 Task: Search one way flight ticket for 3 adults, 3 children in business from Hartford: Bradley International Airport to Gillette: Gillette Campbell County Airport on 5-1-2023. Choice of flights is JetBlue. Number of bags: 4 checked bags. Outbound departure time preference is 14:15.
Action: Mouse moved to (405, 517)
Screenshot: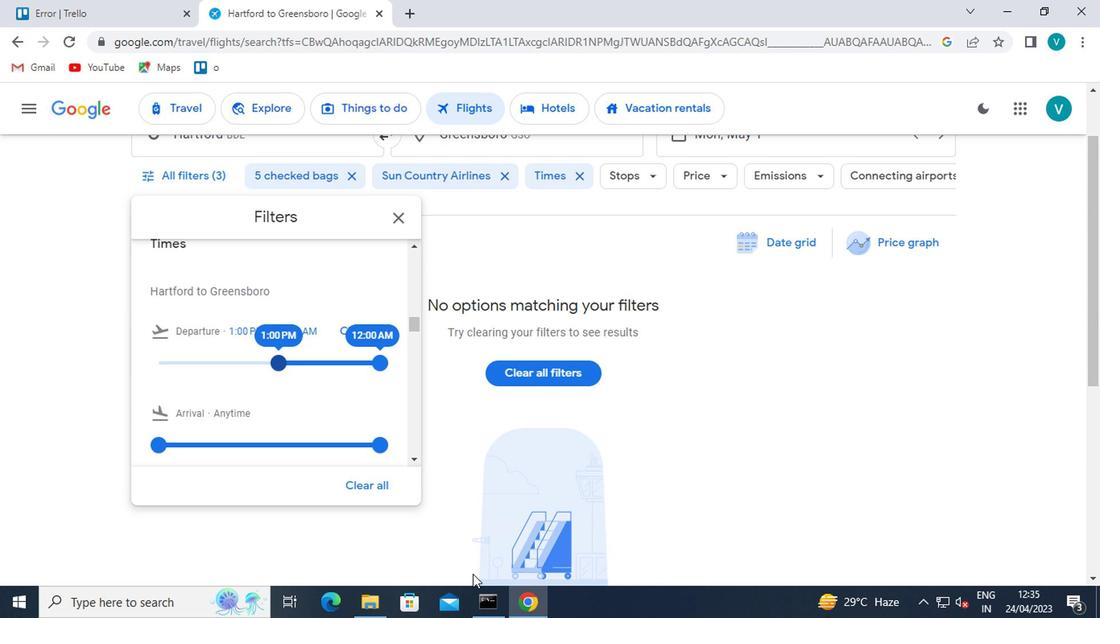 
Action: Mouse scrolled (405, 518) with delta (0, 0)
Screenshot: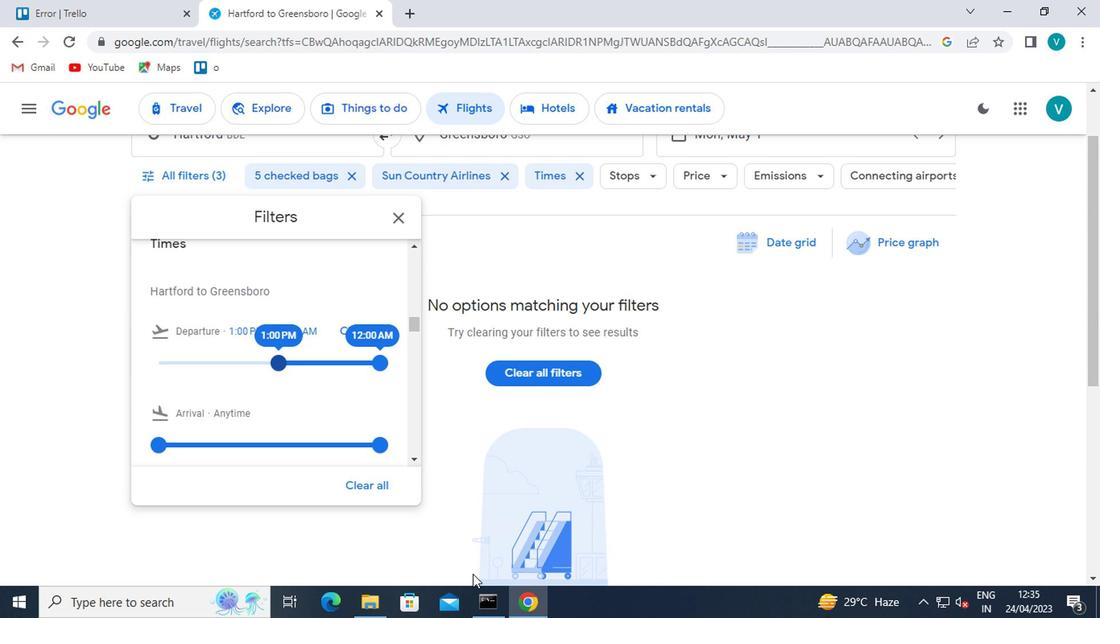
Action: Mouse moved to (405, 514)
Screenshot: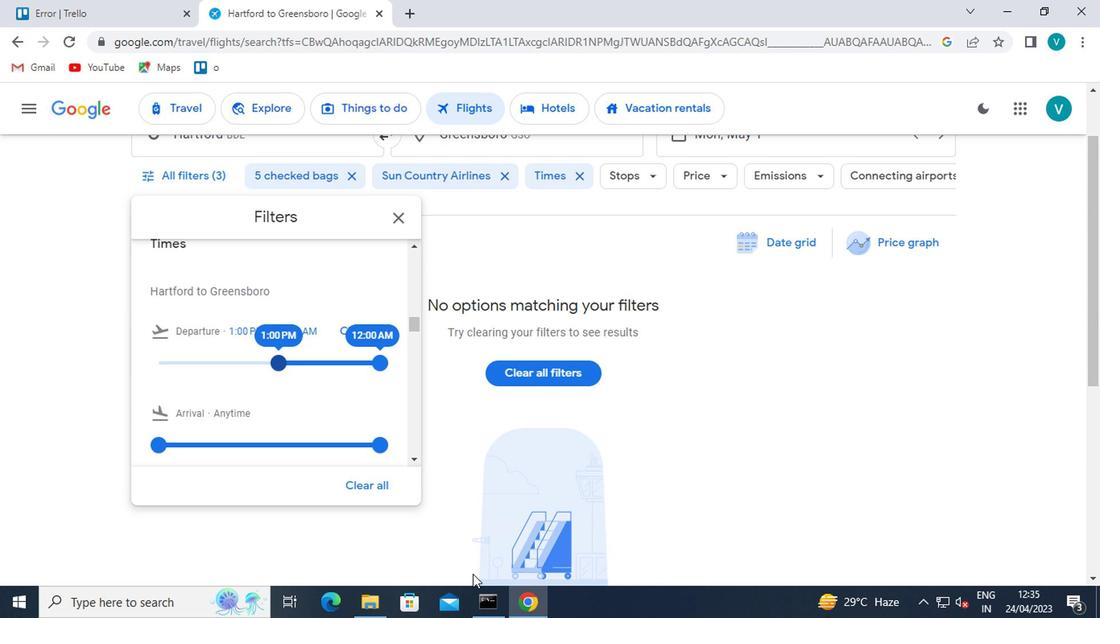 
Action: Mouse scrolled (405, 515) with delta (0, 1)
Screenshot: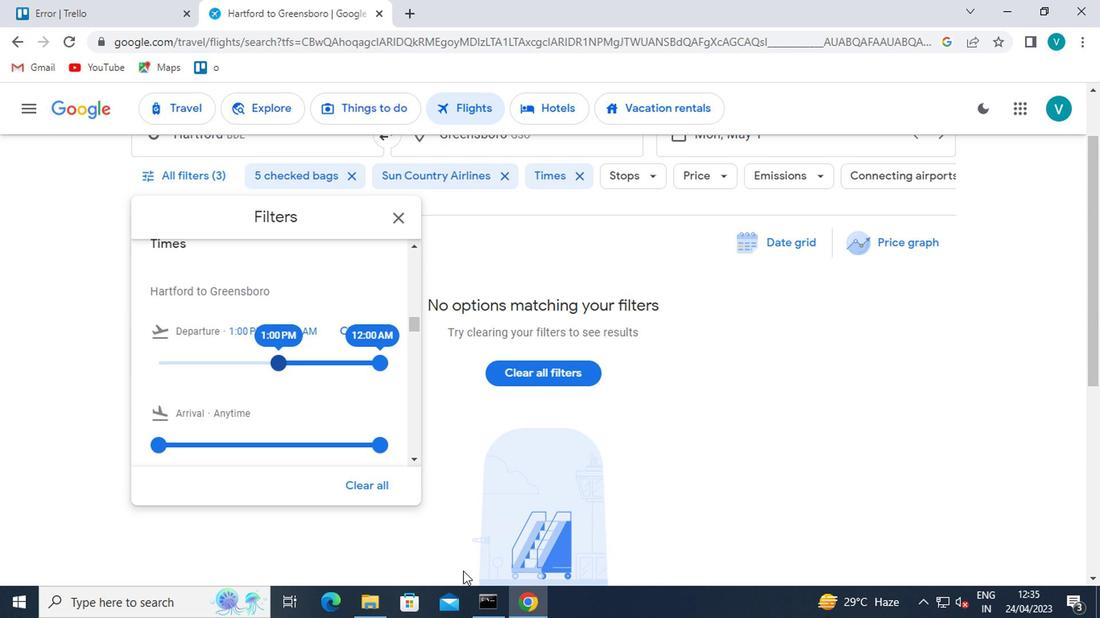 
Action: Mouse moved to (405, 513)
Screenshot: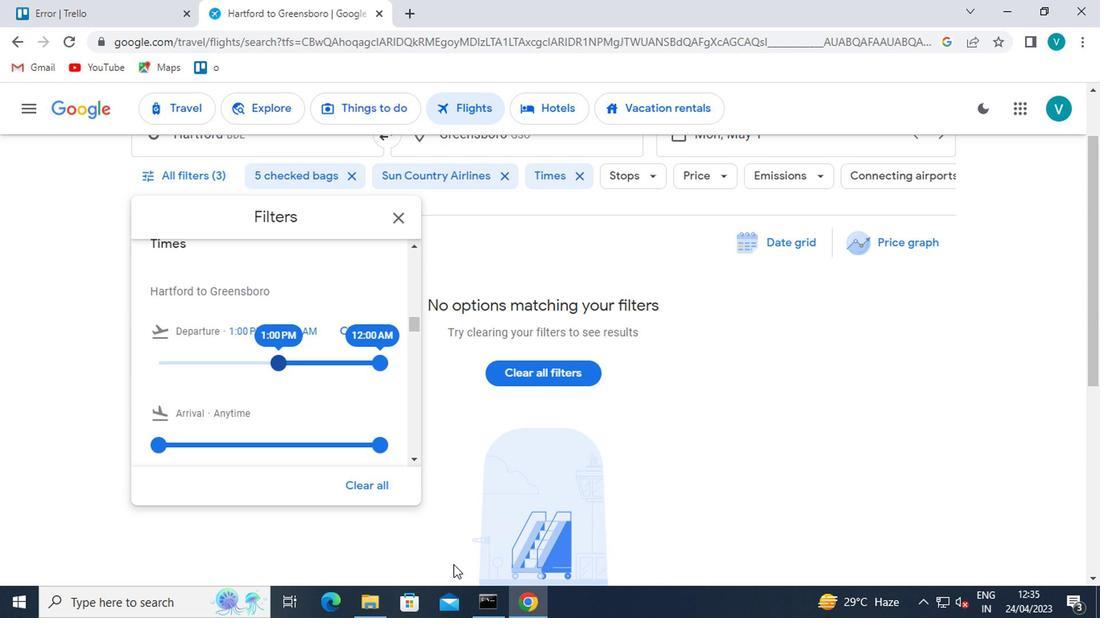 
Action: Mouse scrolled (405, 514) with delta (0, 0)
Screenshot: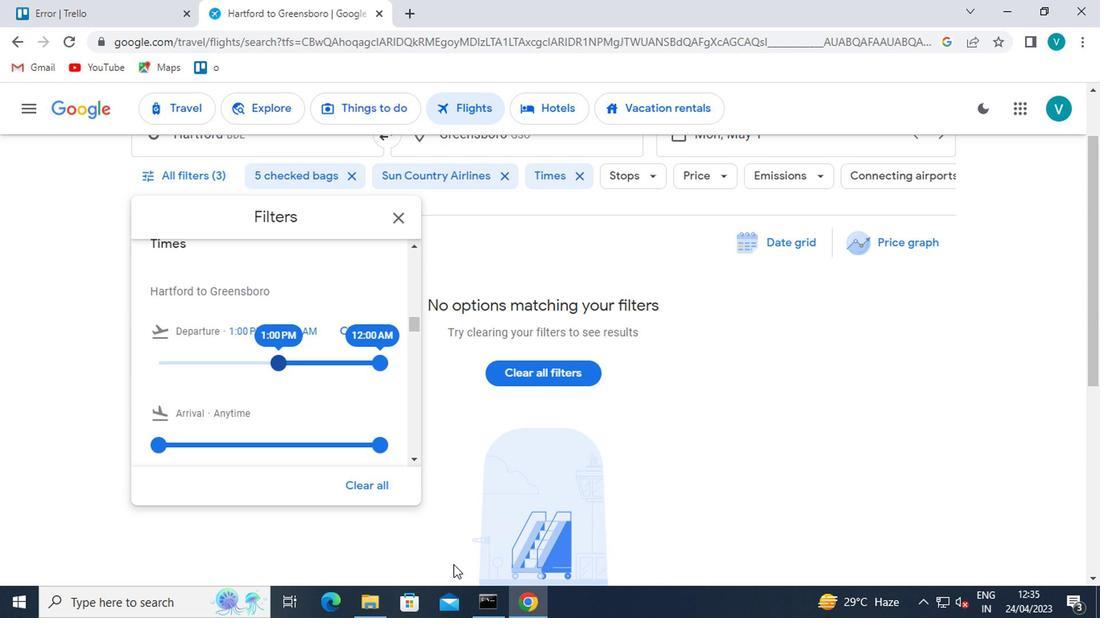 
Action: Mouse moved to (405, 506)
Screenshot: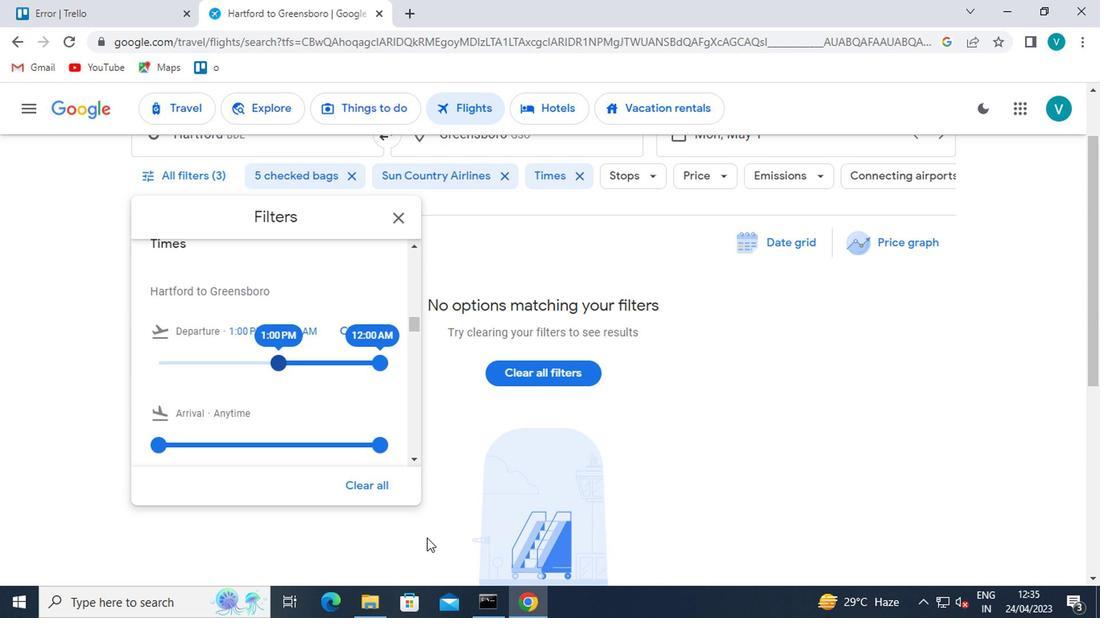 
Action: Mouse scrolled (405, 507) with delta (0, 1)
Screenshot: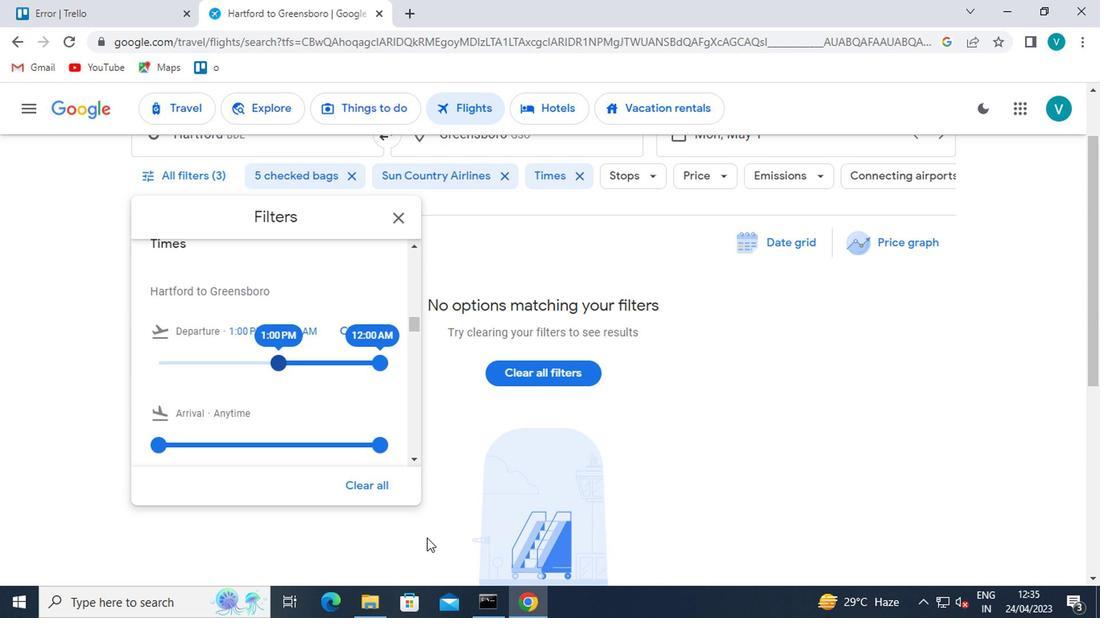
Action: Mouse moved to (407, 499)
Screenshot: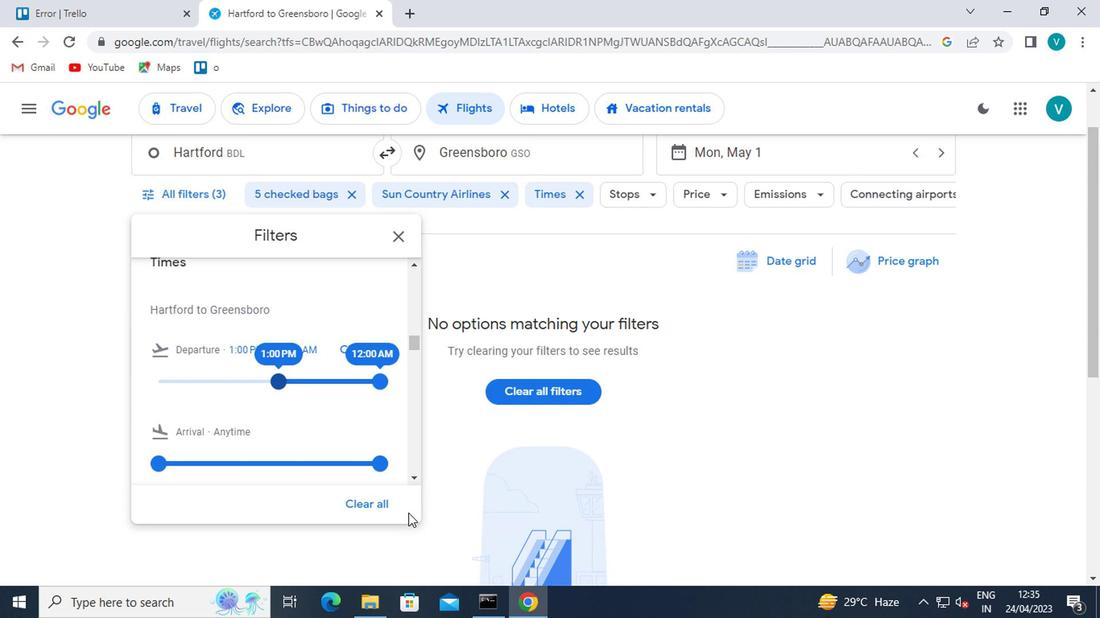 
Action: Mouse scrolled (407, 500) with delta (0, 0)
Screenshot: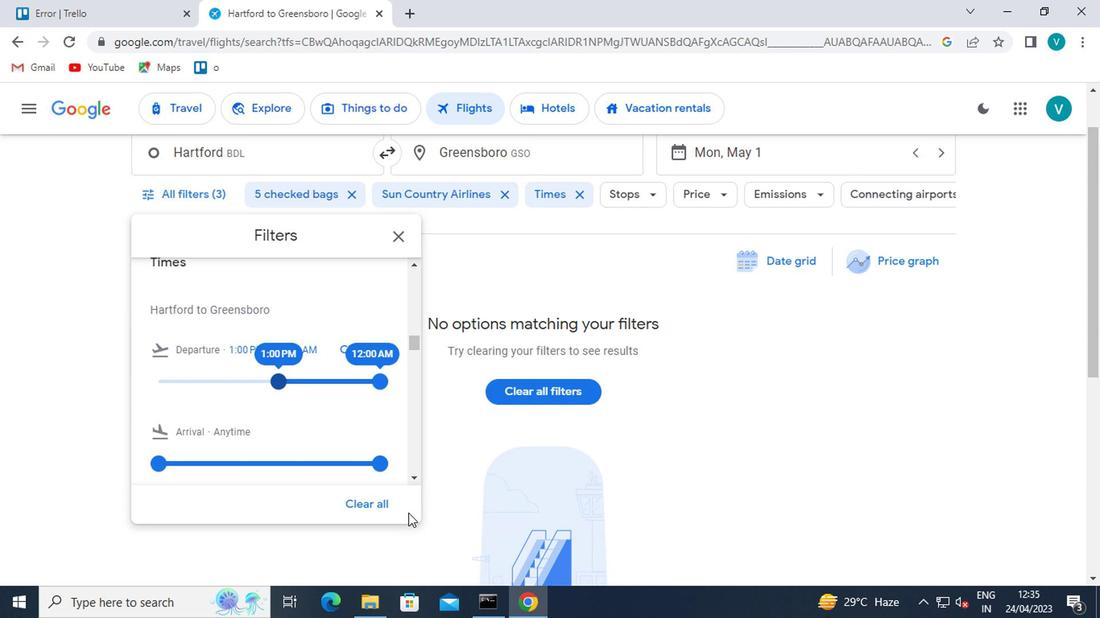 
Action: Mouse moved to (203, 177)
Screenshot: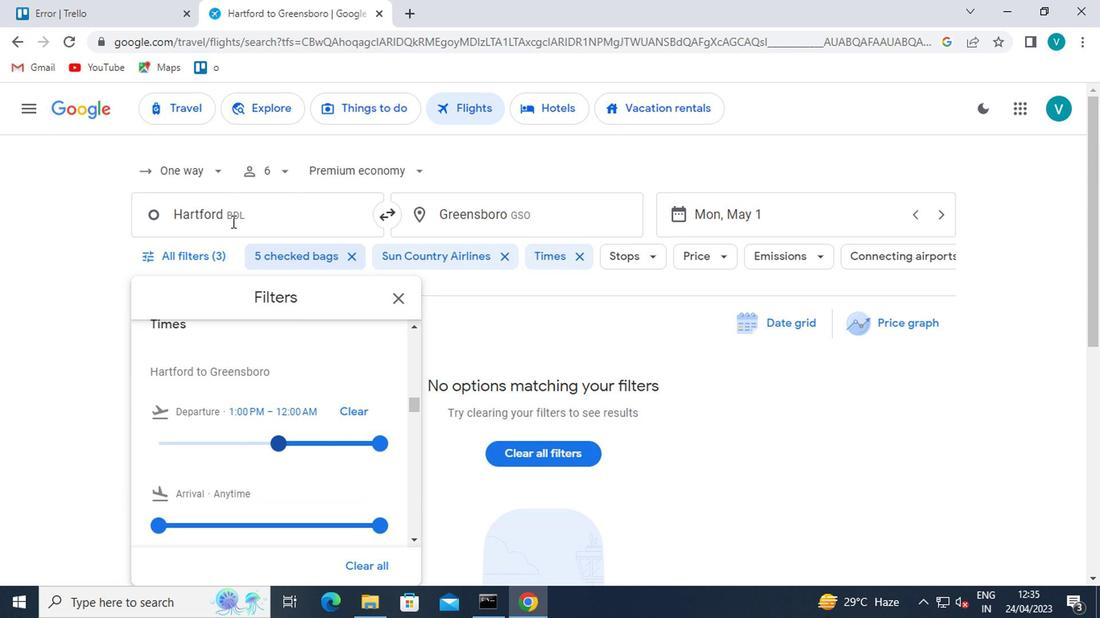 
Action: Mouse pressed left at (203, 177)
Screenshot: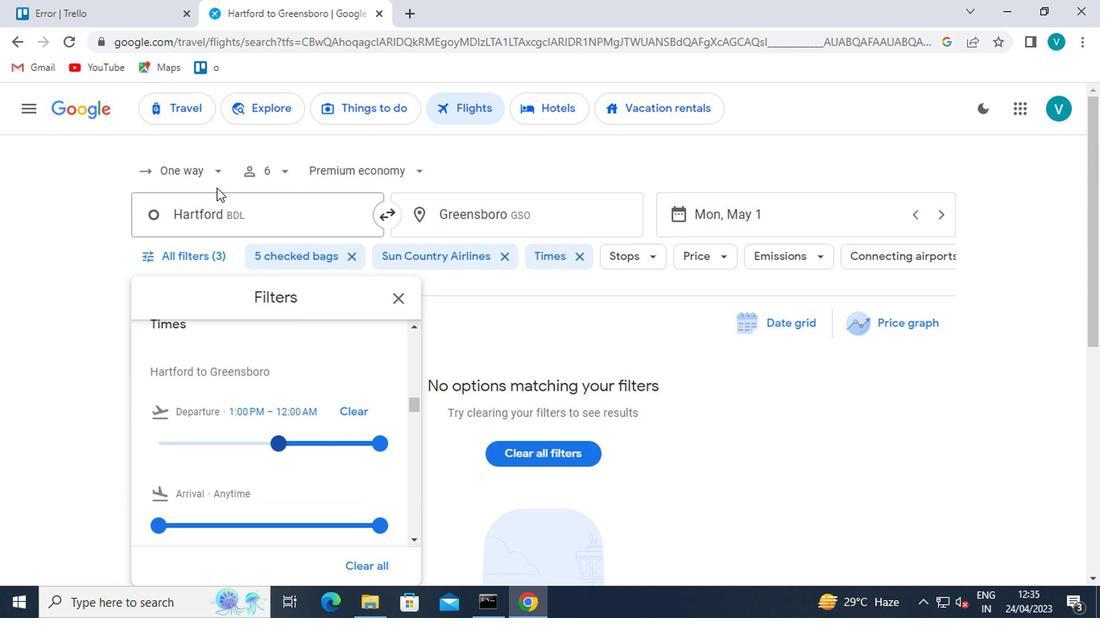 
Action: Mouse moved to (203, 247)
Screenshot: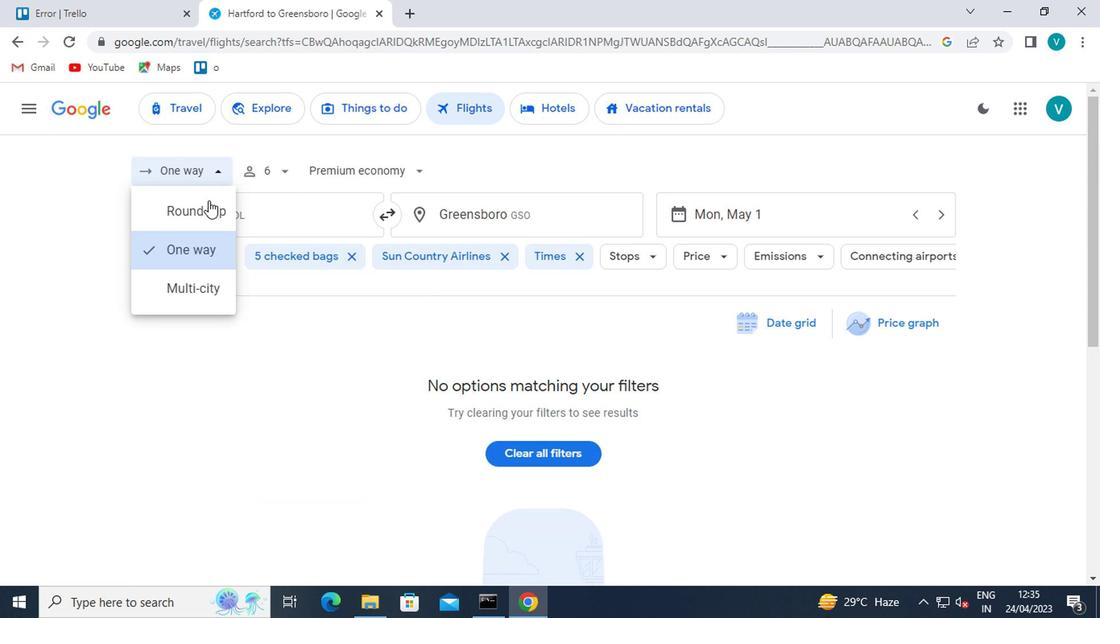 
Action: Mouse pressed left at (203, 247)
Screenshot: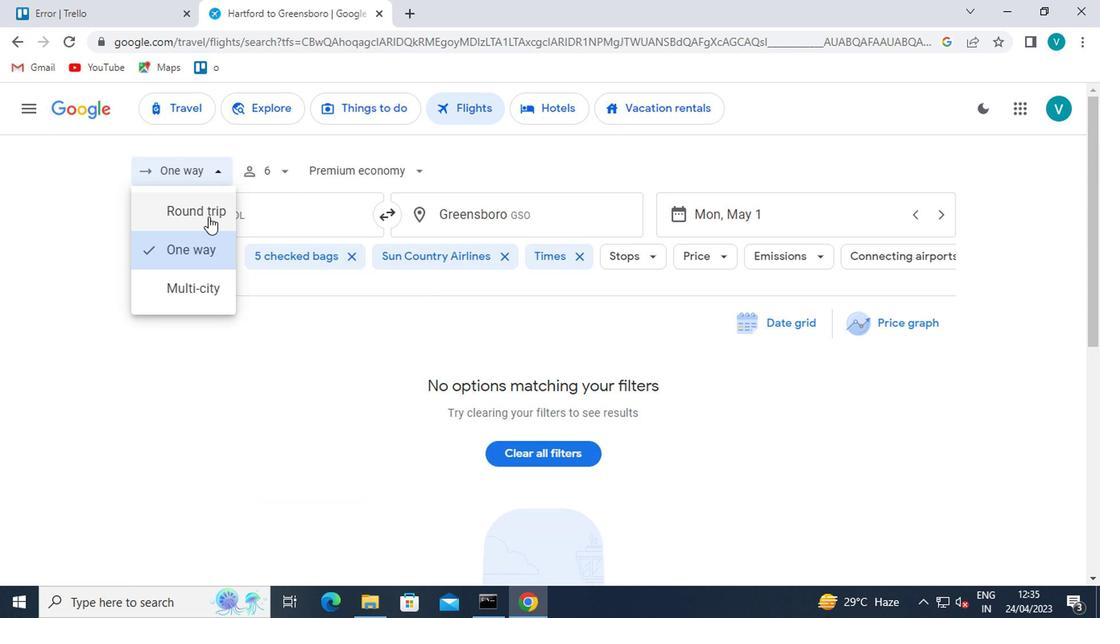 
Action: Mouse moved to (292, 182)
Screenshot: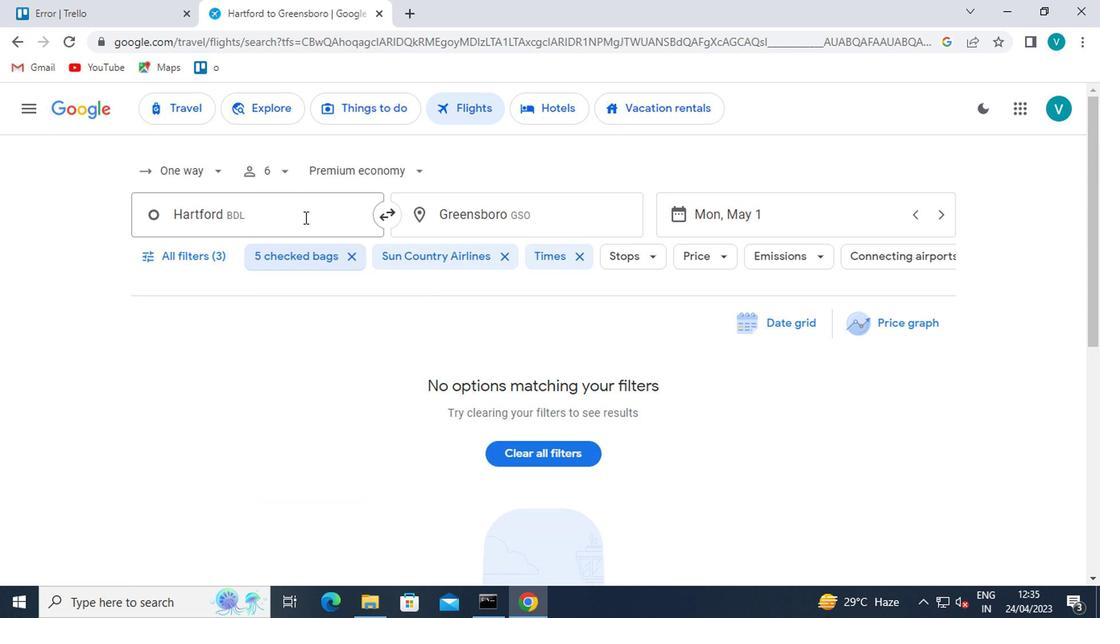 
Action: Mouse pressed left at (292, 182)
Screenshot: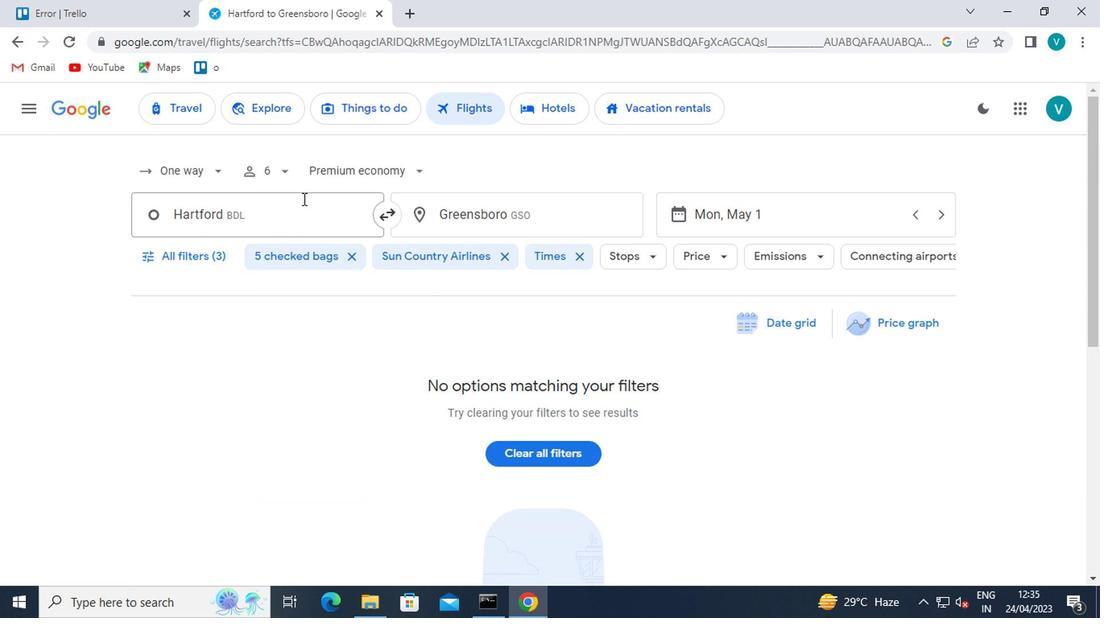 
Action: Mouse moved to (350, 211)
Screenshot: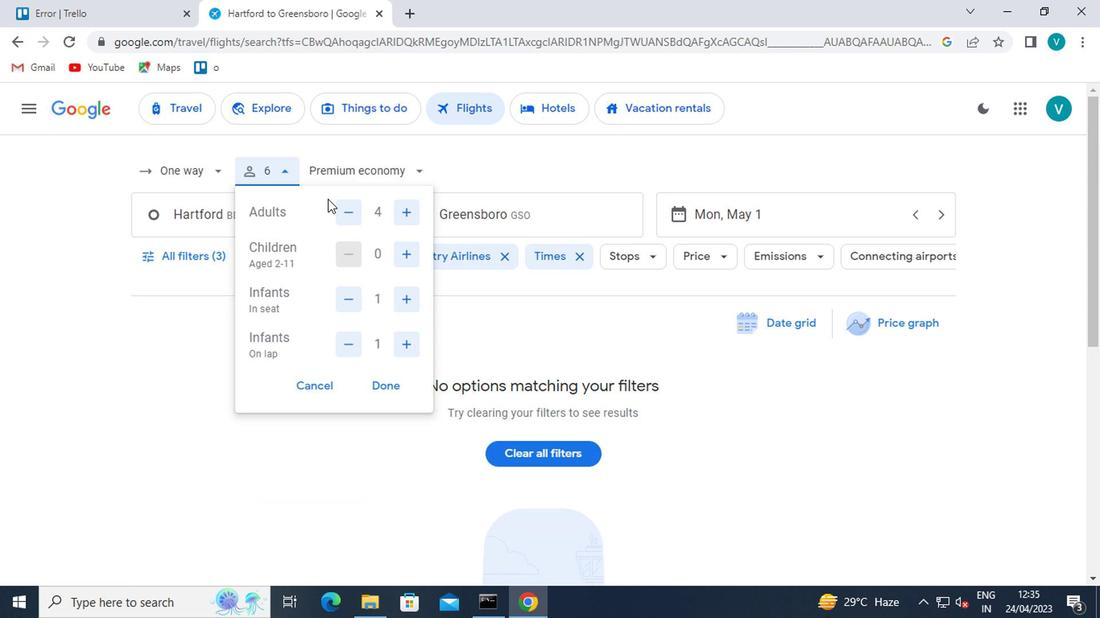 
Action: Mouse pressed left at (350, 211)
Screenshot: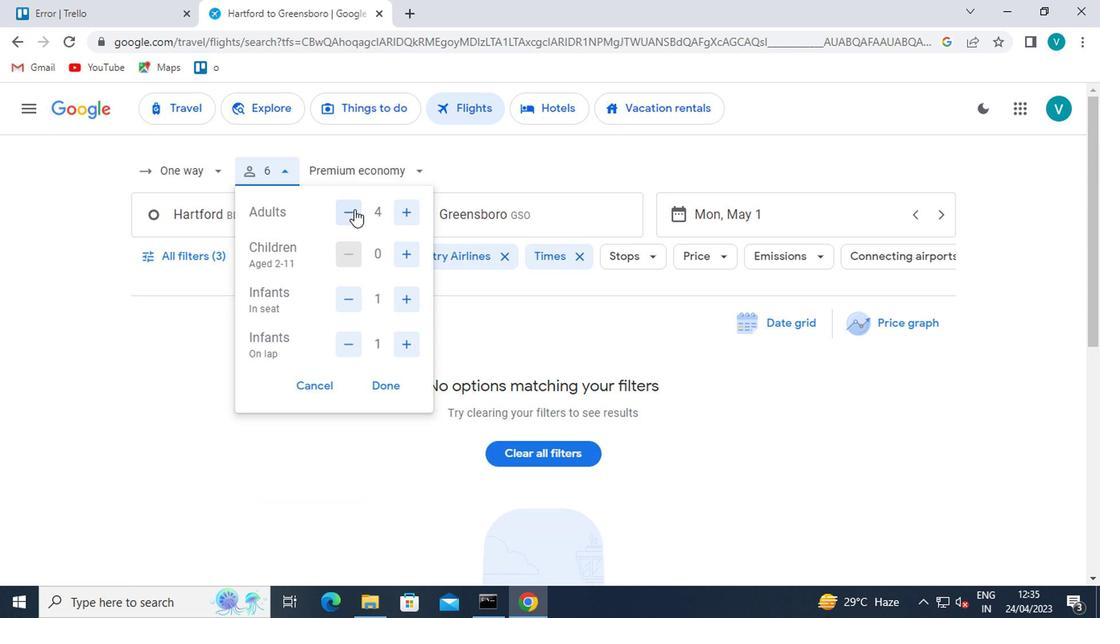 
Action: Mouse moved to (397, 259)
Screenshot: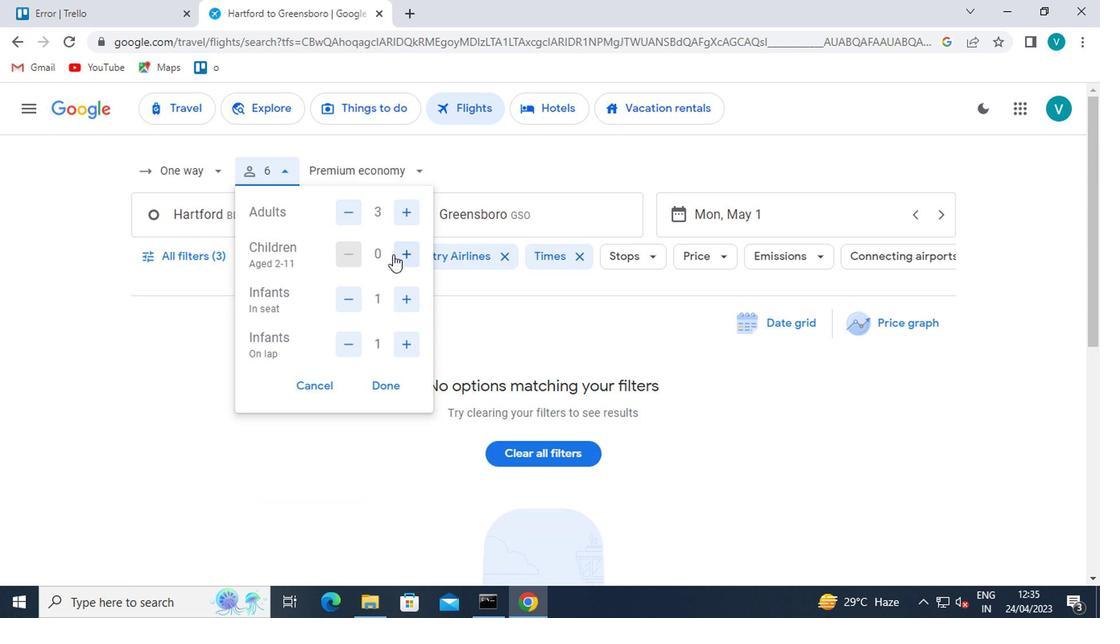 
Action: Mouse pressed left at (397, 259)
Screenshot: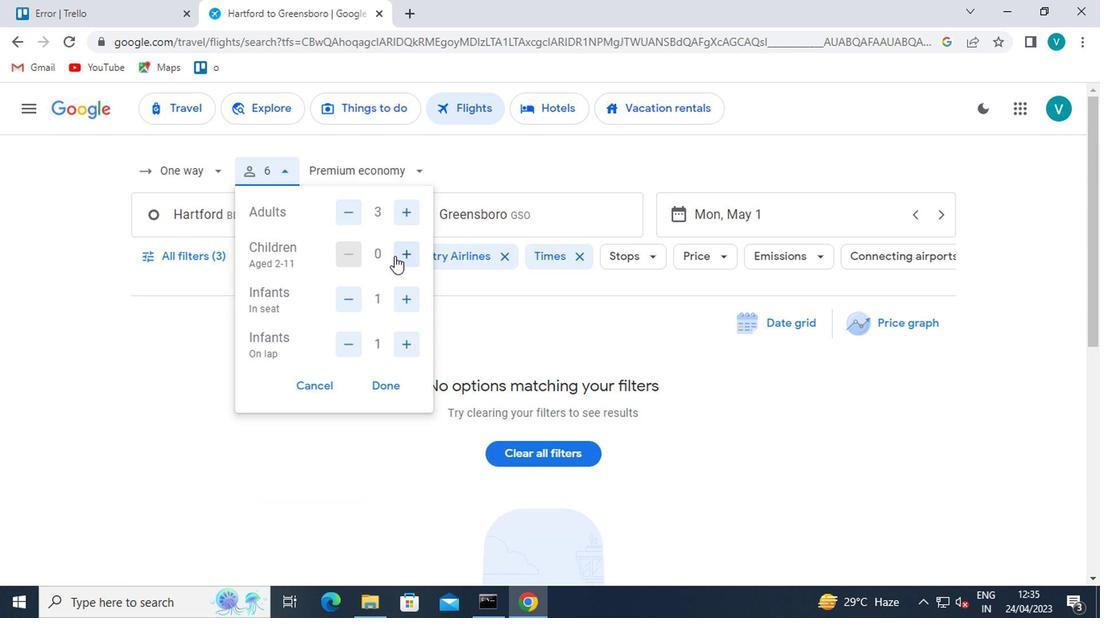 
Action: Mouse pressed left at (397, 259)
Screenshot: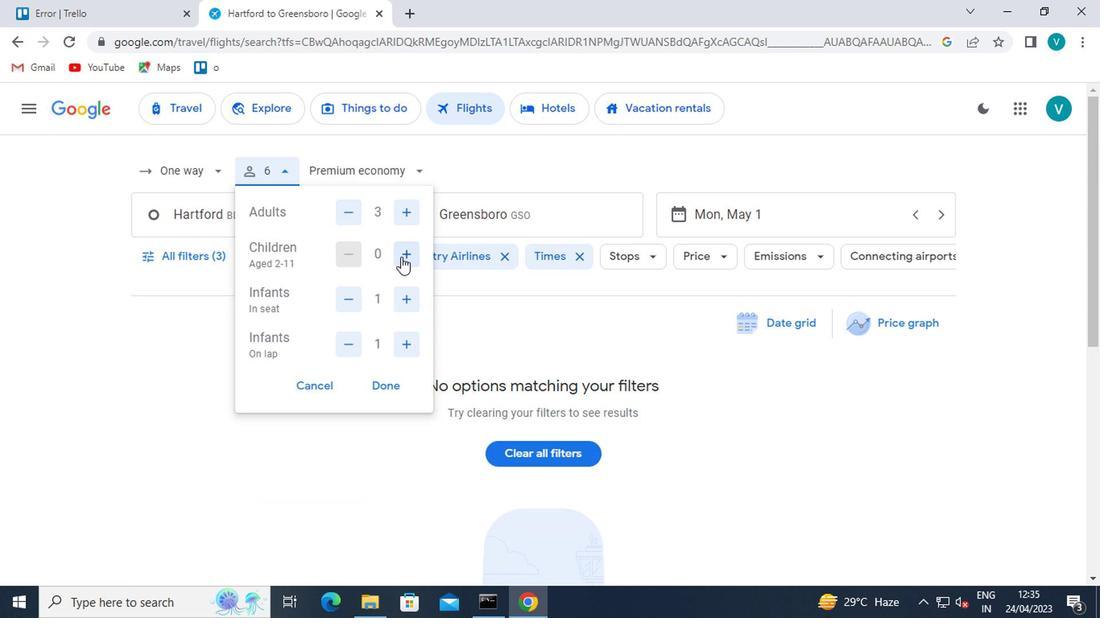 
Action: Mouse pressed left at (397, 259)
Screenshot: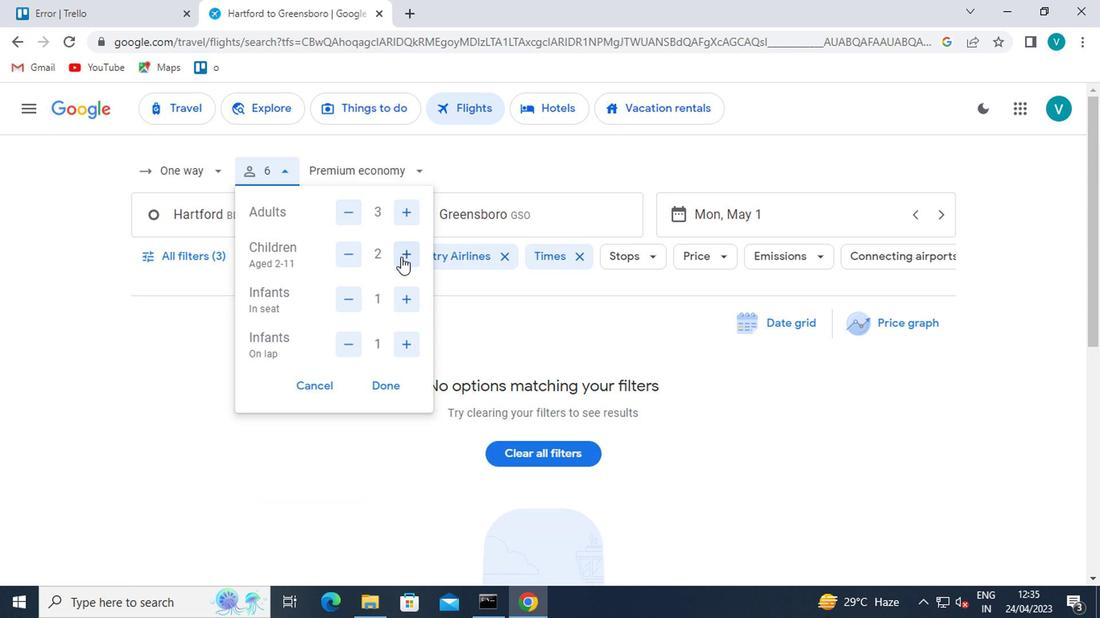 
Action: Mouse moved to (343, 301)
Screenshot: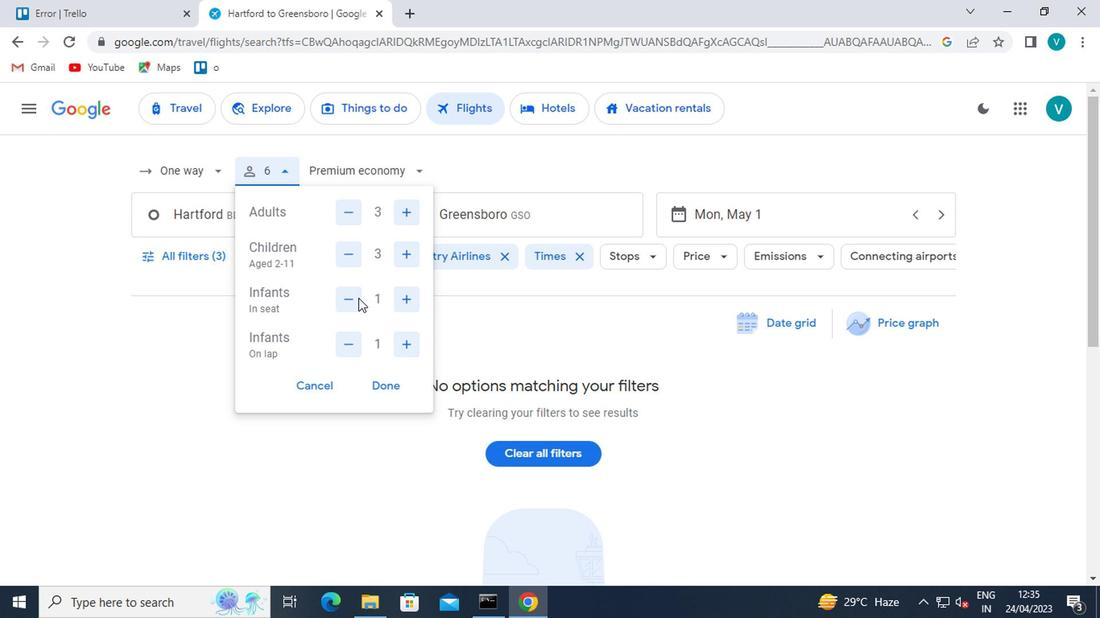 
Action: Mouse pressed left at (343, 301)
Screenshot: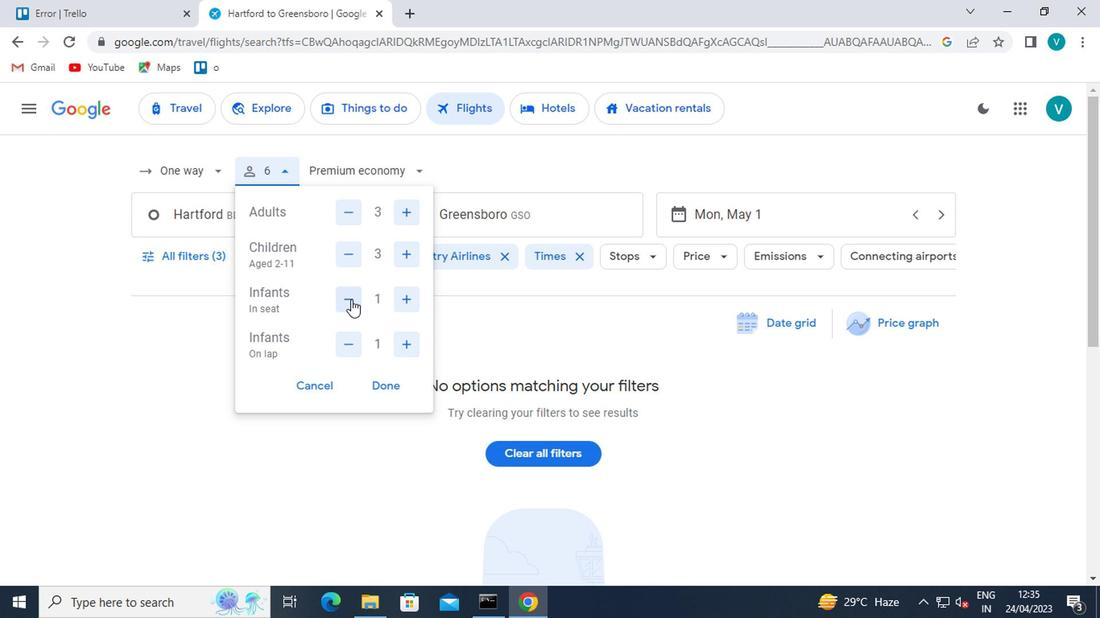 
Action: Mouse moved to (344, 348)
Screenshot: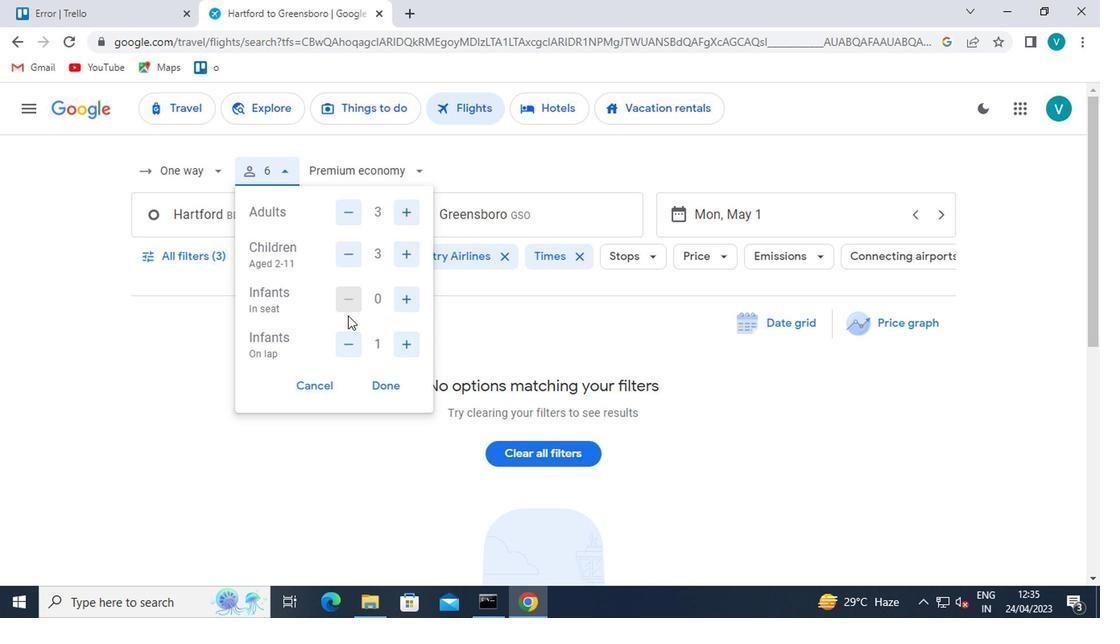 
Action: Mouse pressed left at (344, 348)
Screenshot: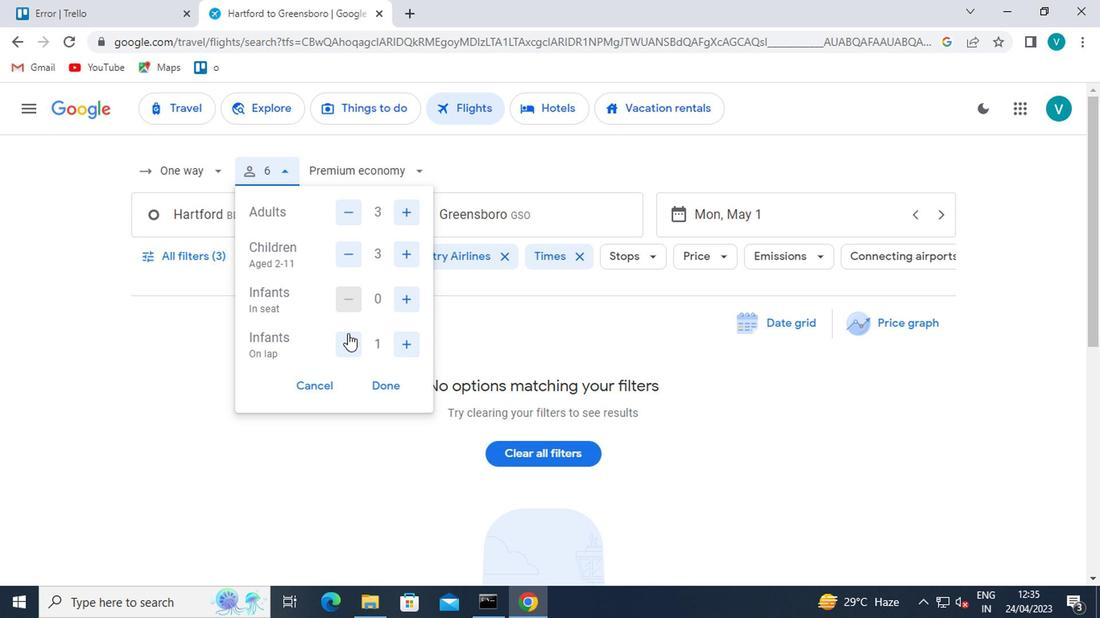 
Action: Mouse moved to (372, 171)
Screenshot: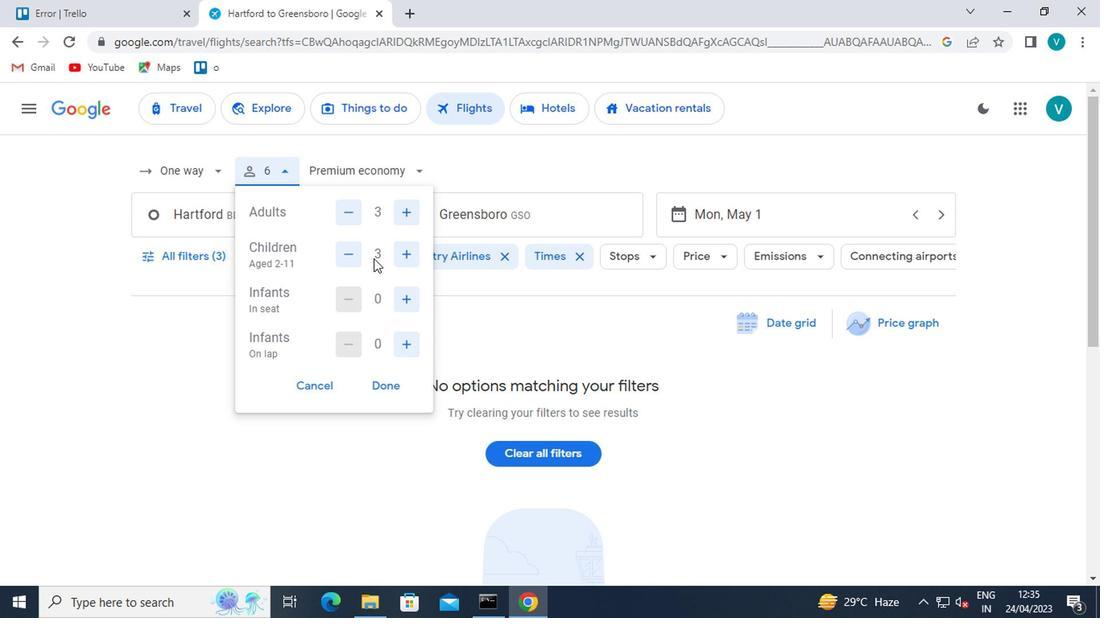 
Action: Mouse pressed left at (372, 171)
Screenshot: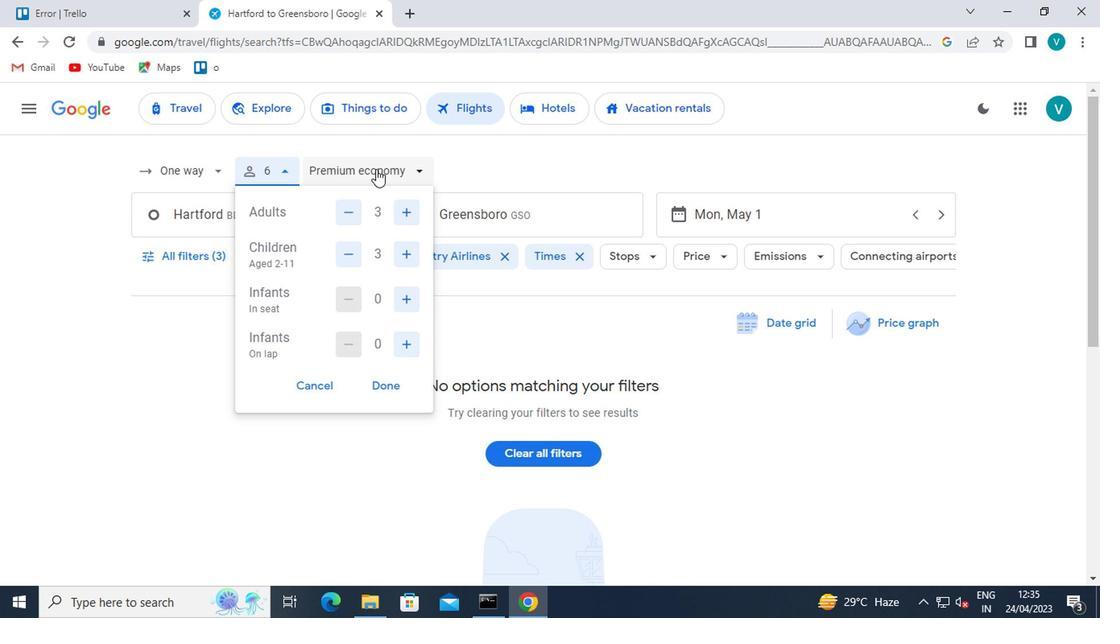 
Action: Mouse moved to (386, 293)
Screenshot: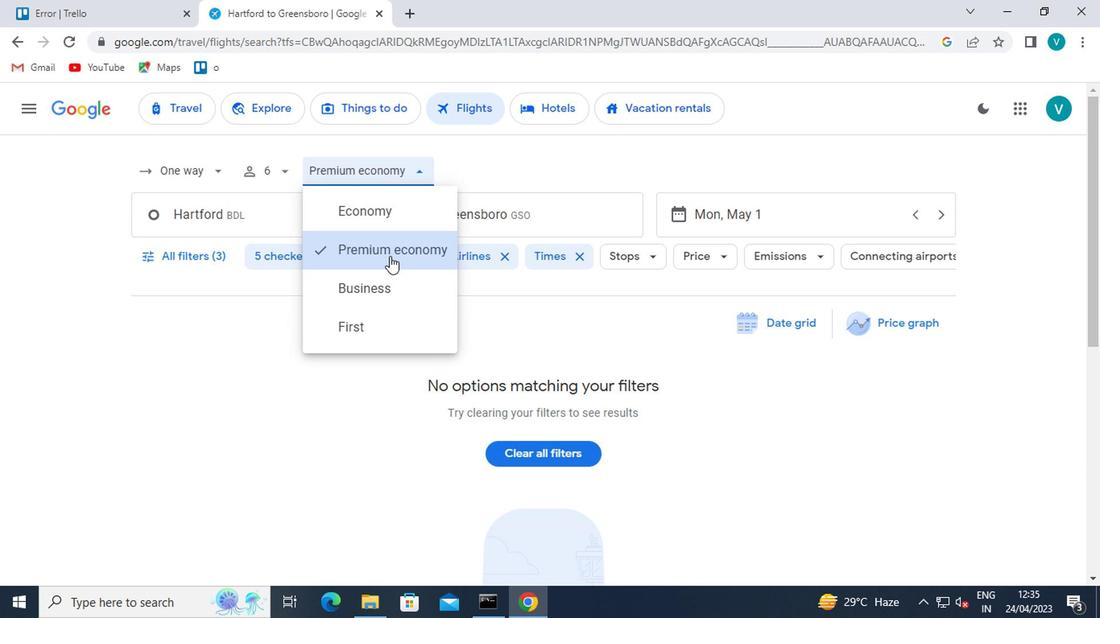 
Action: Mouse pressed left at (386, 293)
Screenshot: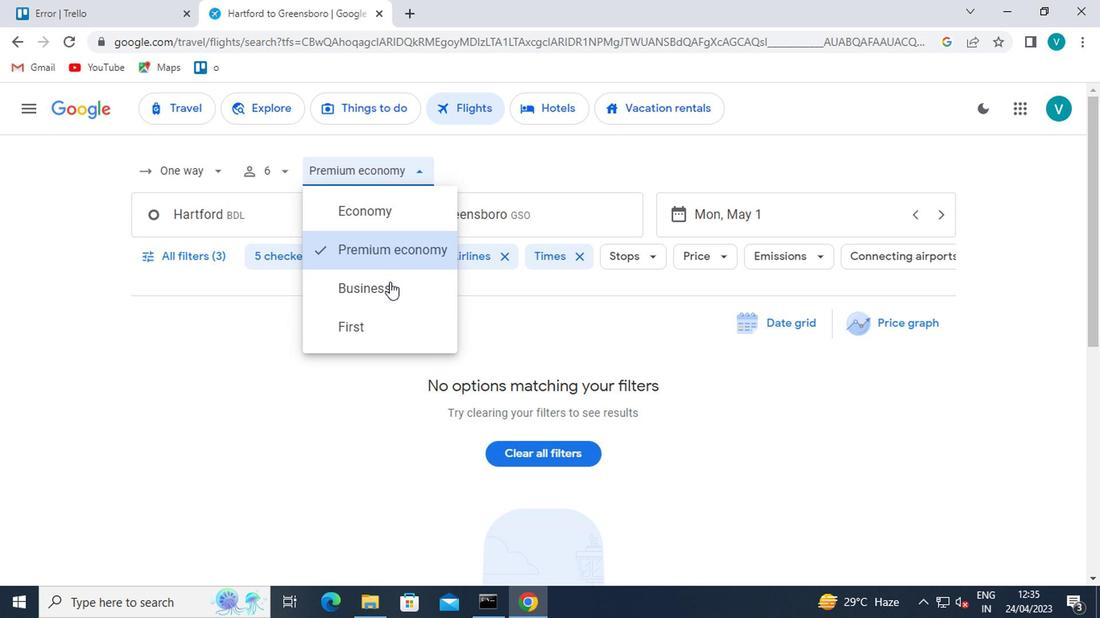 
Action: Mouse moved to (299, 227)
Screenshot: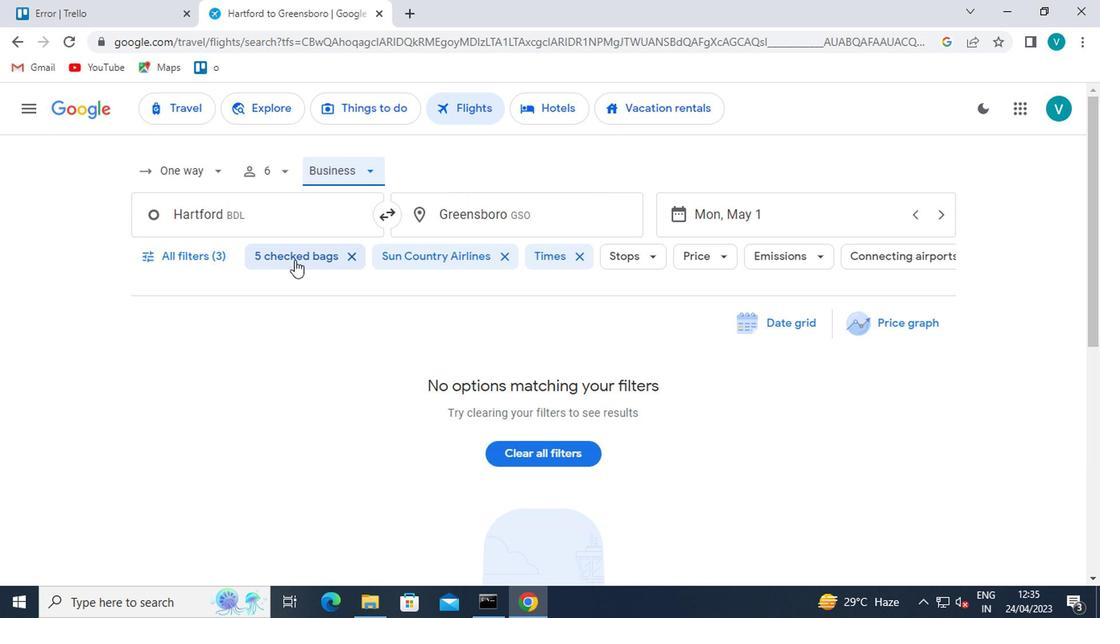 
Action: Mouse pressed left at (299, 227)
Screenshot: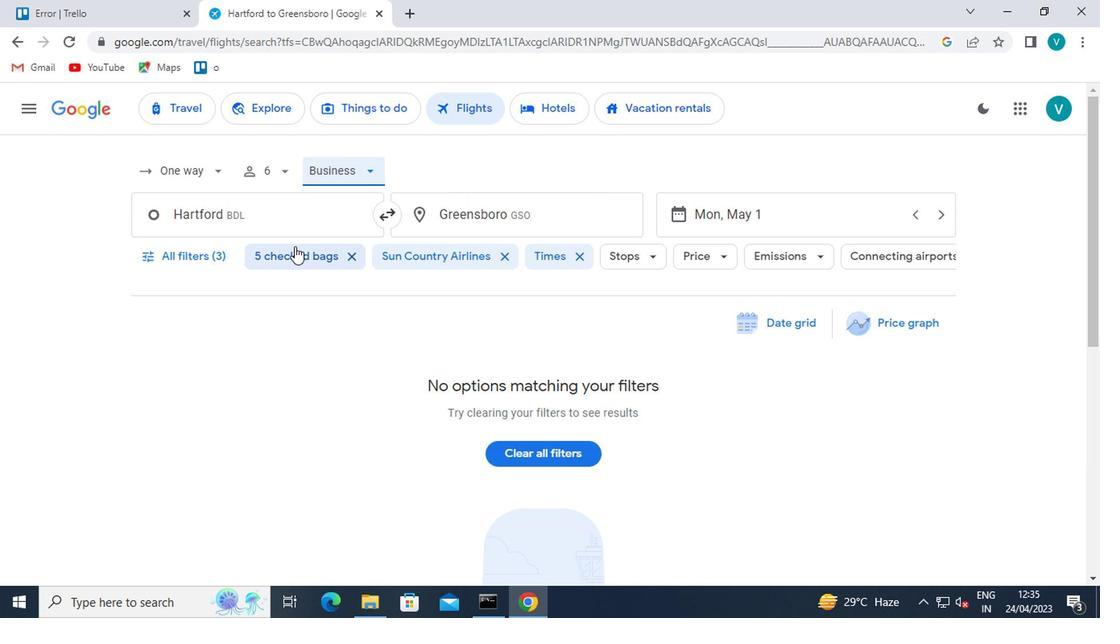
Action: Mouse moved to (279, 307)
Screenshot: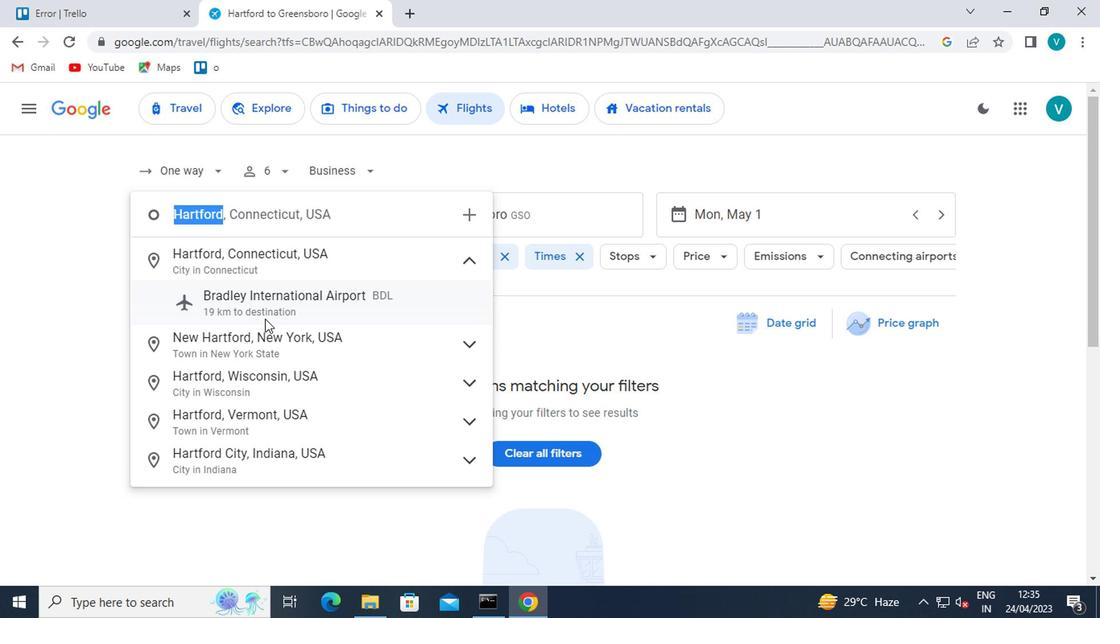 
Action: Mouse pressed left at (279, 307)
Screenshot: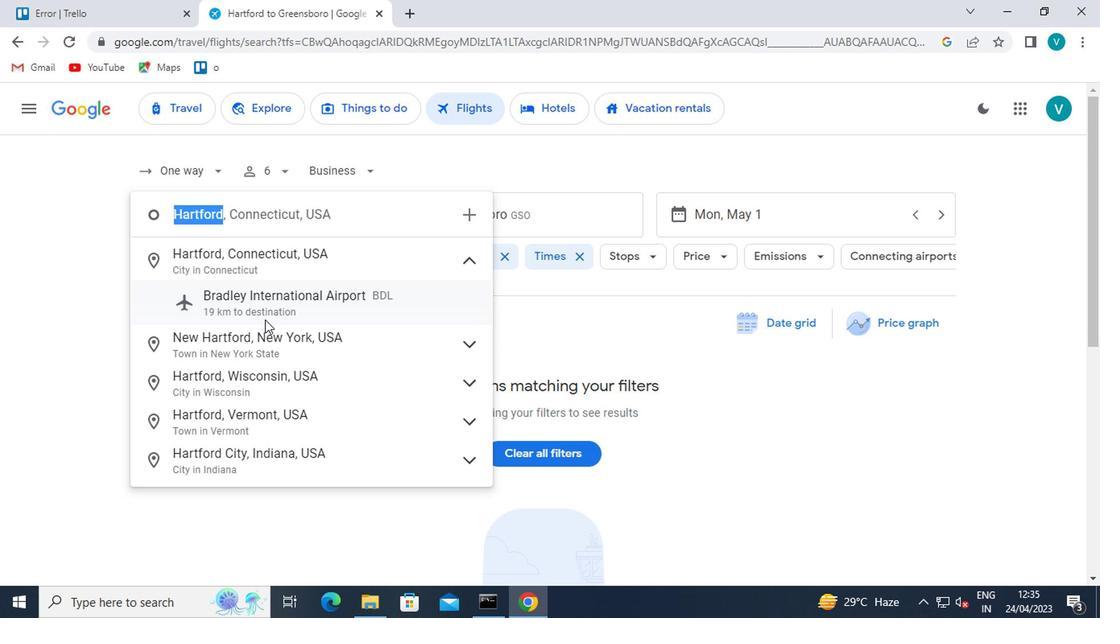 
Action: Mouse moved to (538, 223)
Screenshot: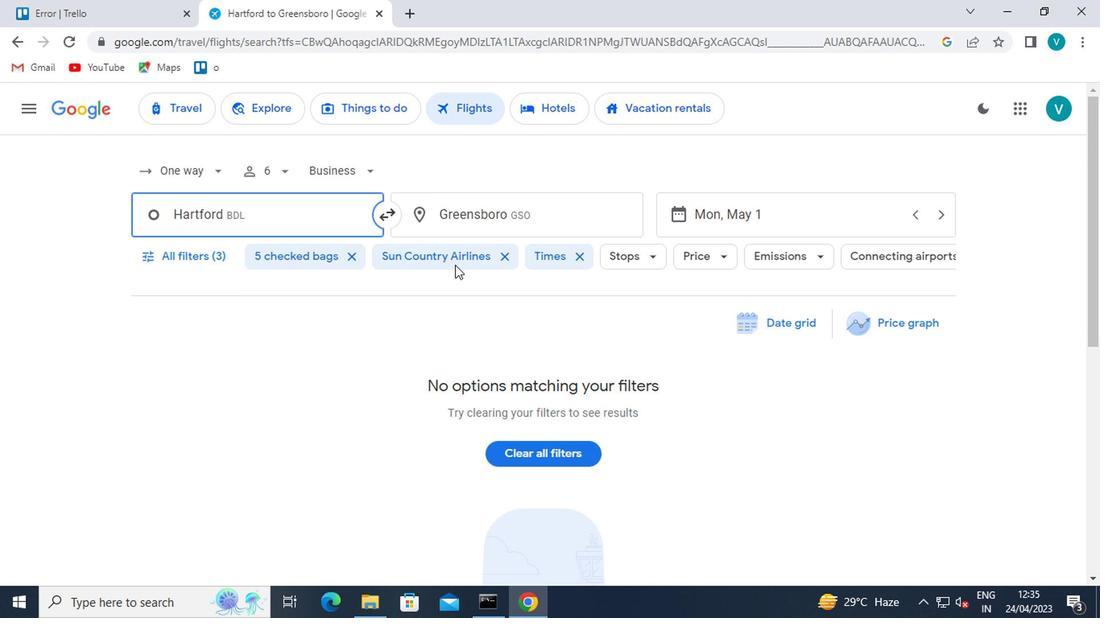 
Action: Mouse pressed left at (538, 223)
Screenshot: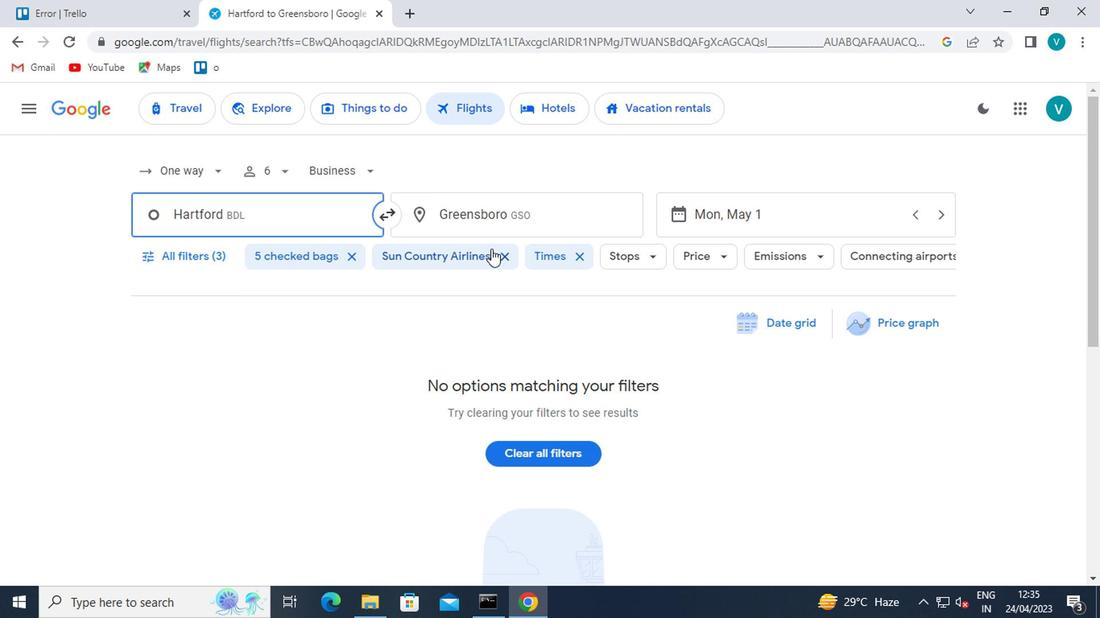 
Action: Key pressed <Key.shift>GILLETTE
Screenshot: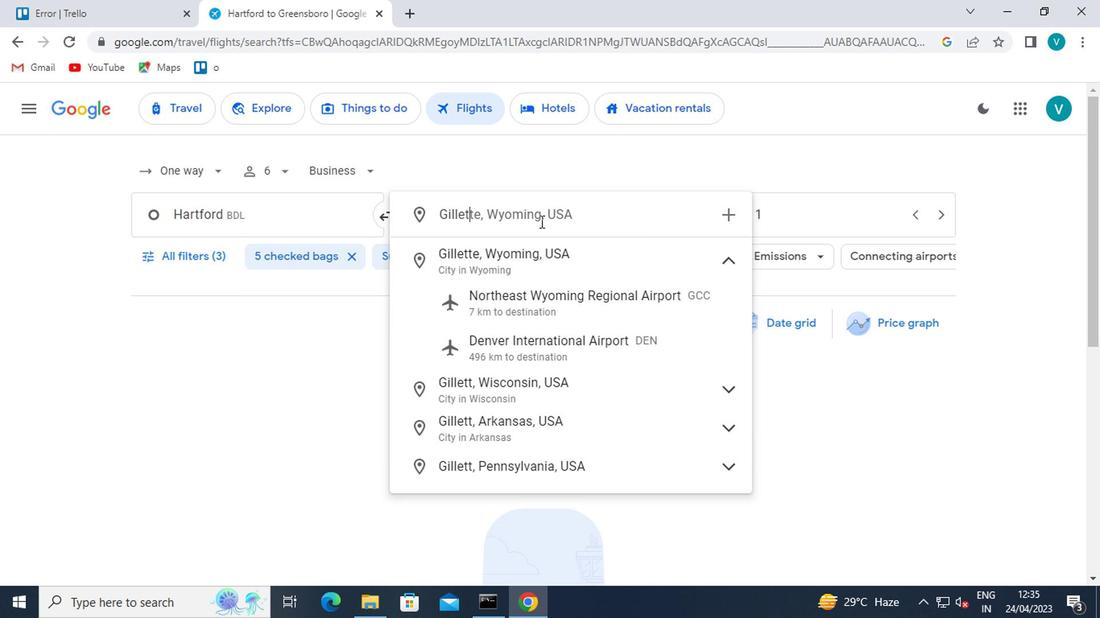 
Action: Mouse moved to (553, 247)
Screenshot: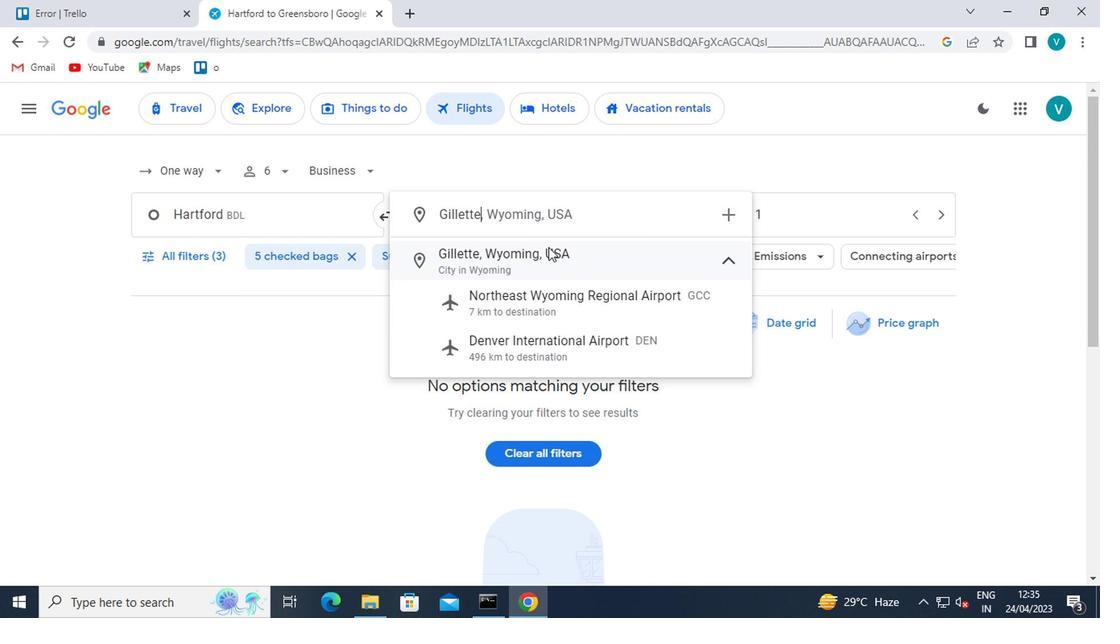 
Action: Key pressed <Key.enter>
Screenshot: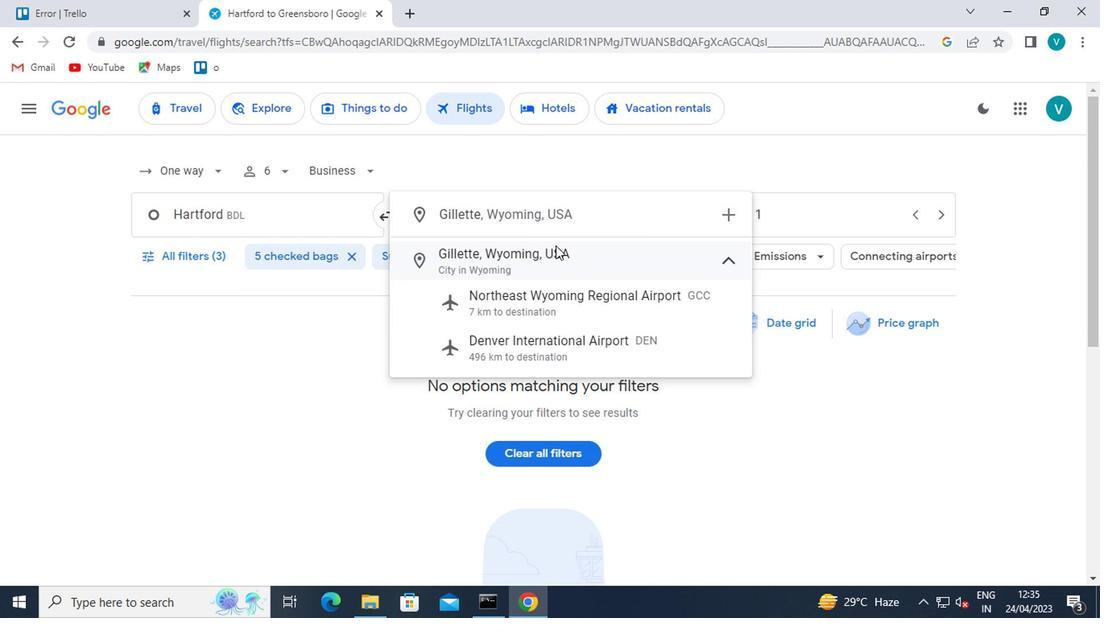 
Action: Mouse moved to (812, 193)
Screenshot: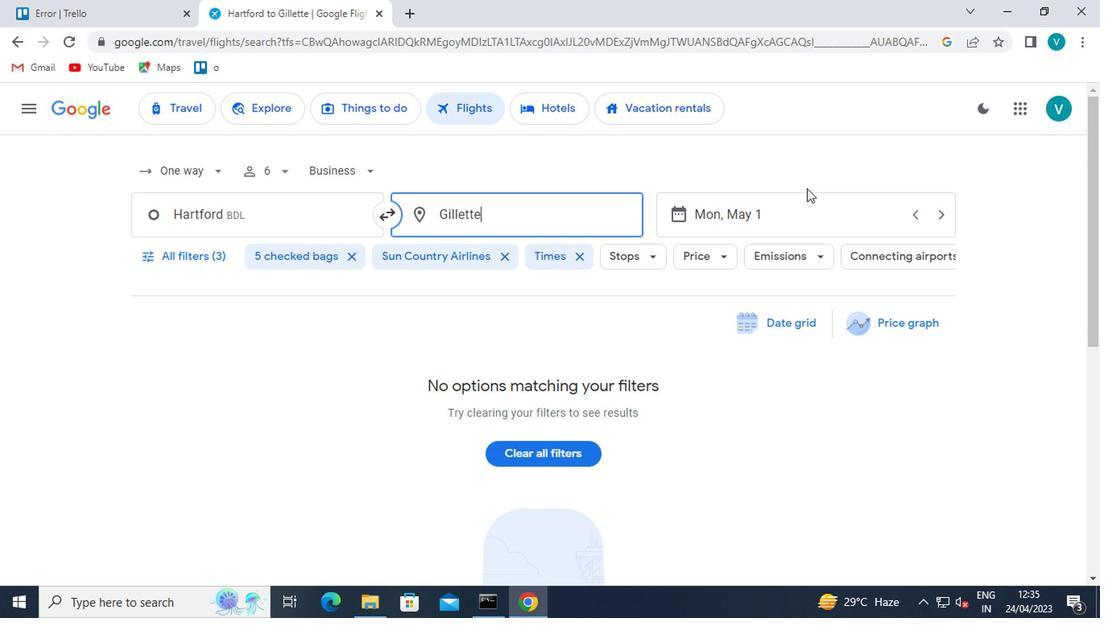 
Action: Mouse pressed left at (812, 193)
Screenshot: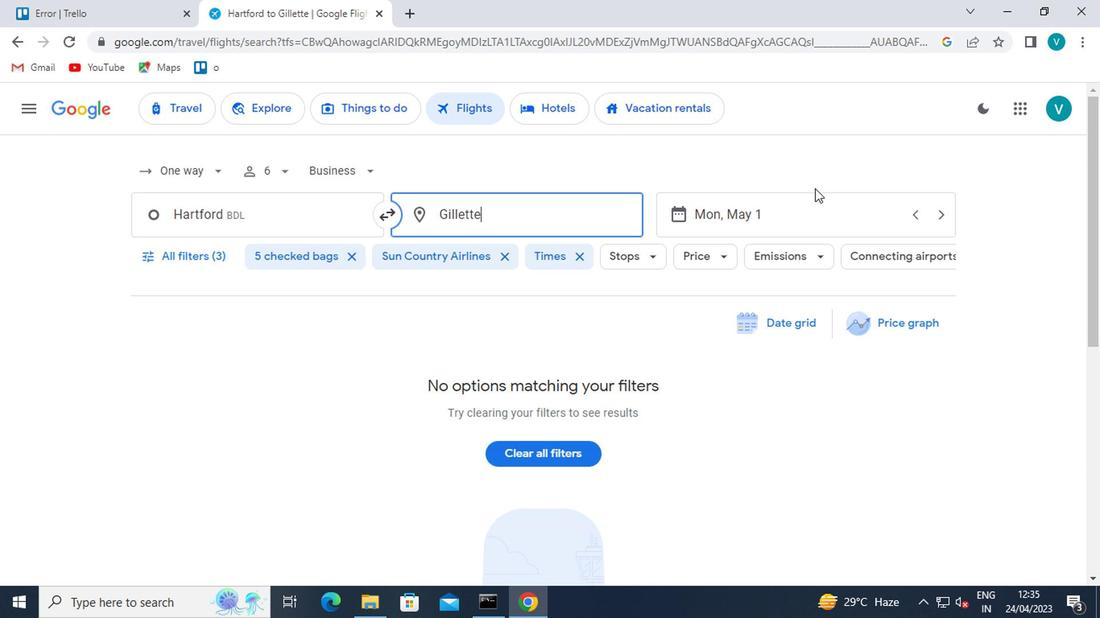 
Action: Mouse moved to (797, 218)
Screenshot: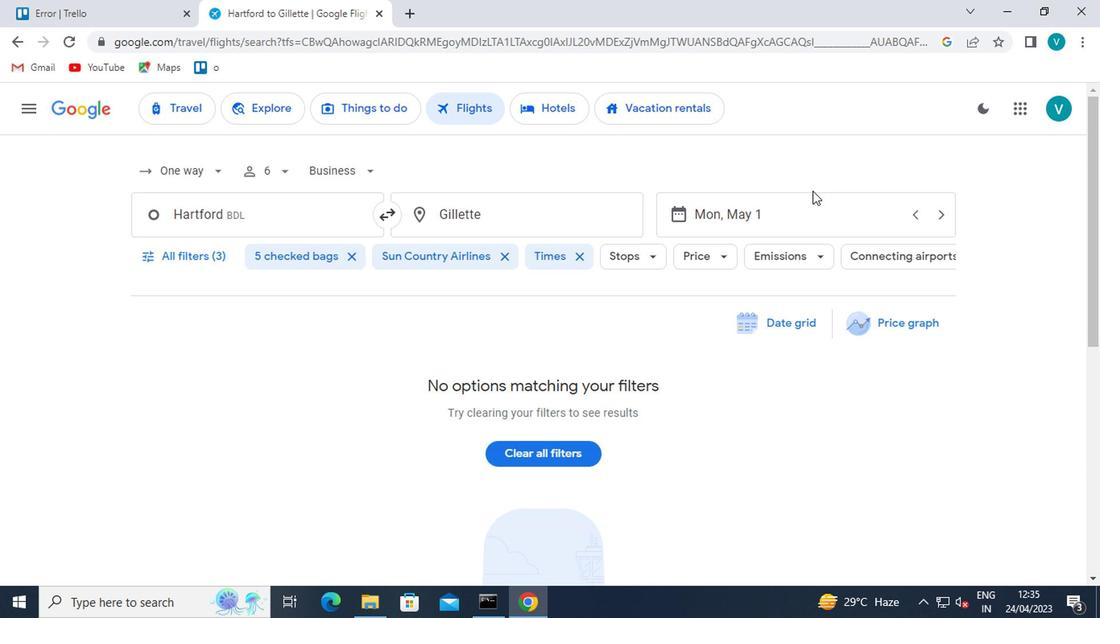 
Action: Mouse pressed left at (797, 218)
Screenshot: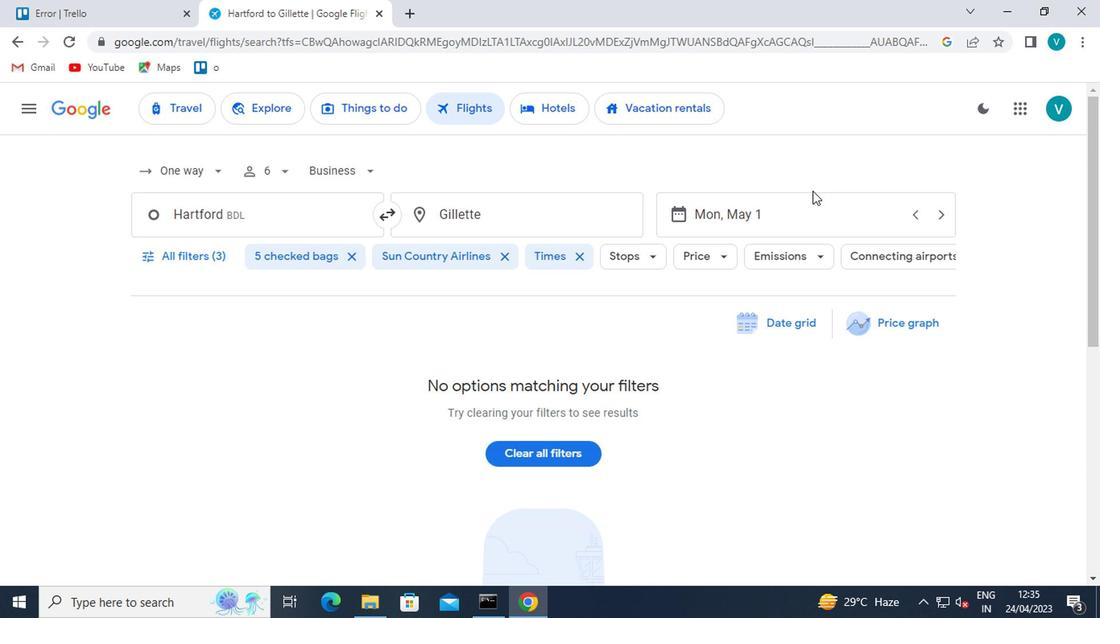 
Action: Mouse moved to (730, 297)
Screenshot: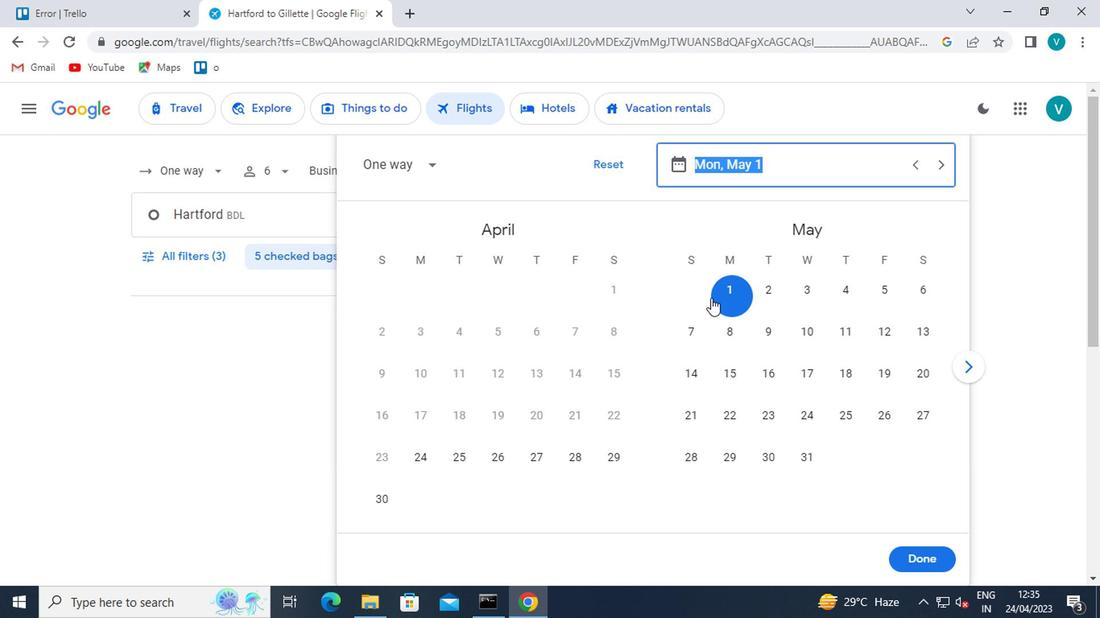 
Action: Mouse pressed left at (730, 297)
Screenshot: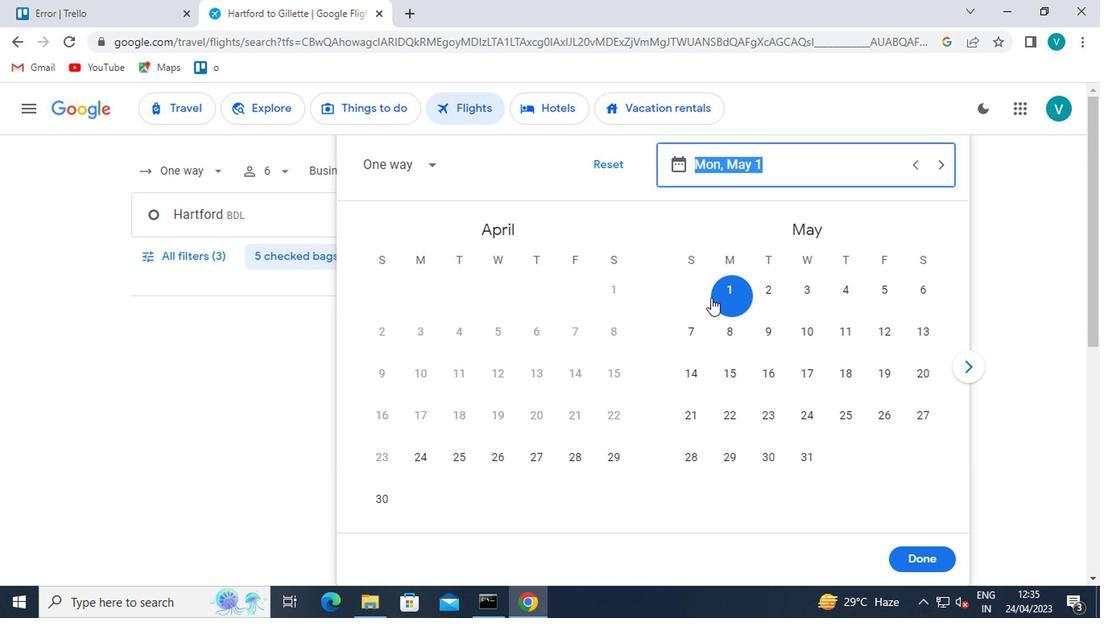 
Action: Mouse moved to (932, 570)
Screenshot: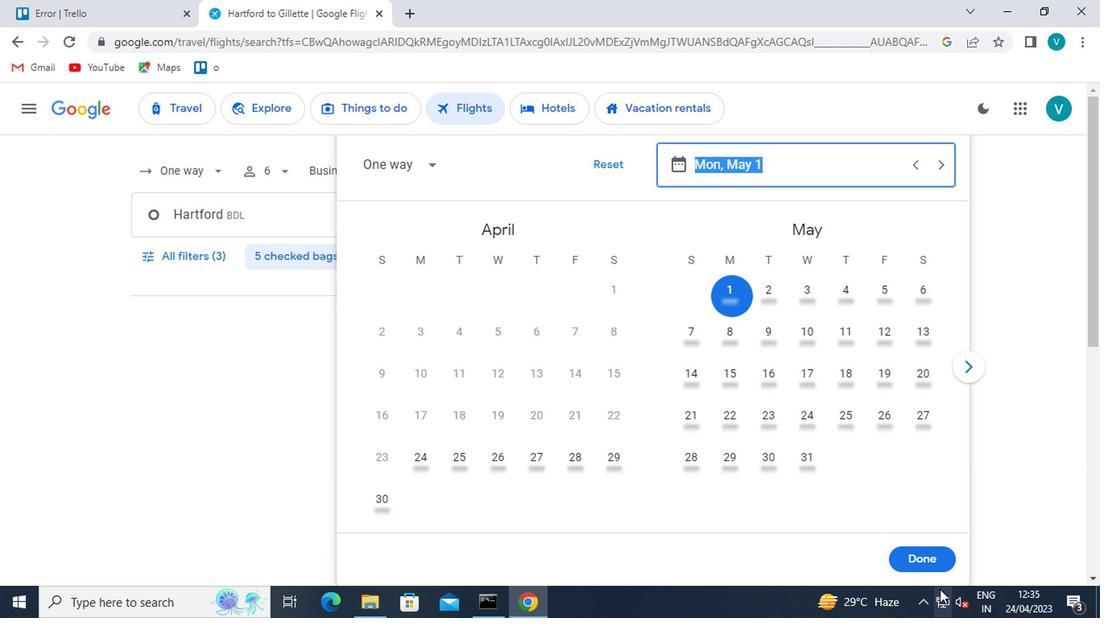
Action: Mouse pressed left at (932, 570)
Screenshot: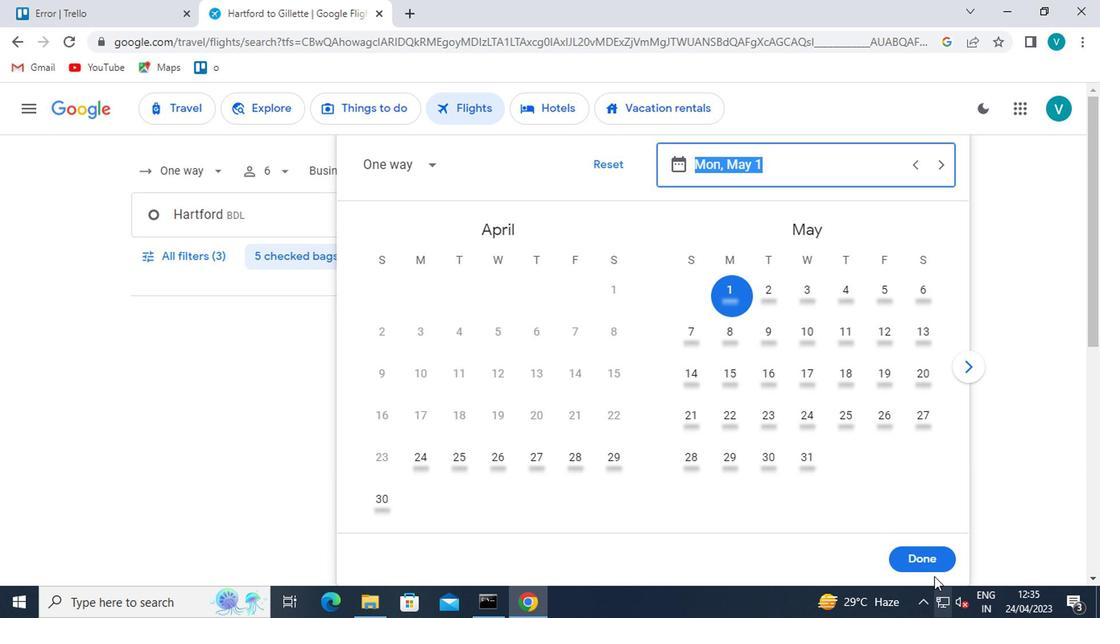 
Action: Mouse moved to (197, 259)
Screenshot: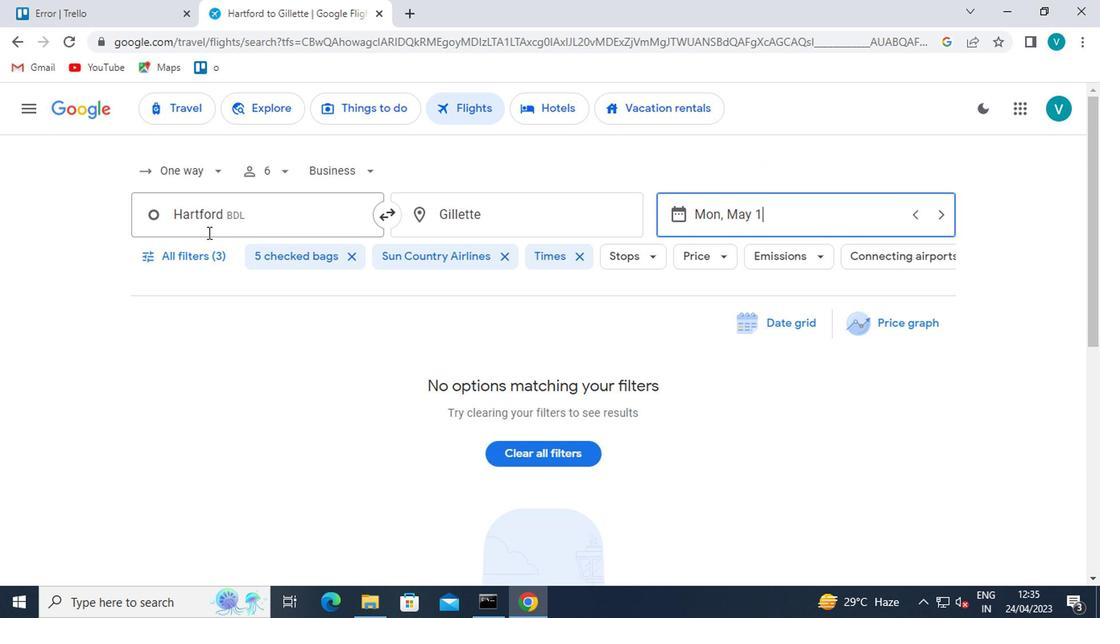 
Action: Mouse pressed left at (197, 259)
Screenshot: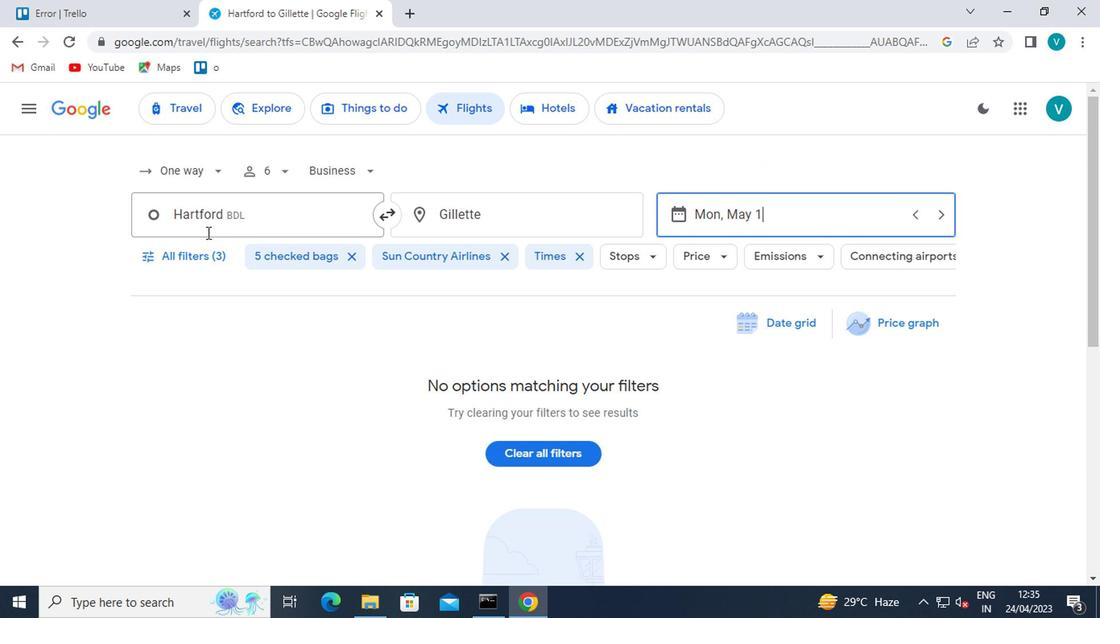 
Action: Mouse moved to (305, 431)
Screenshot: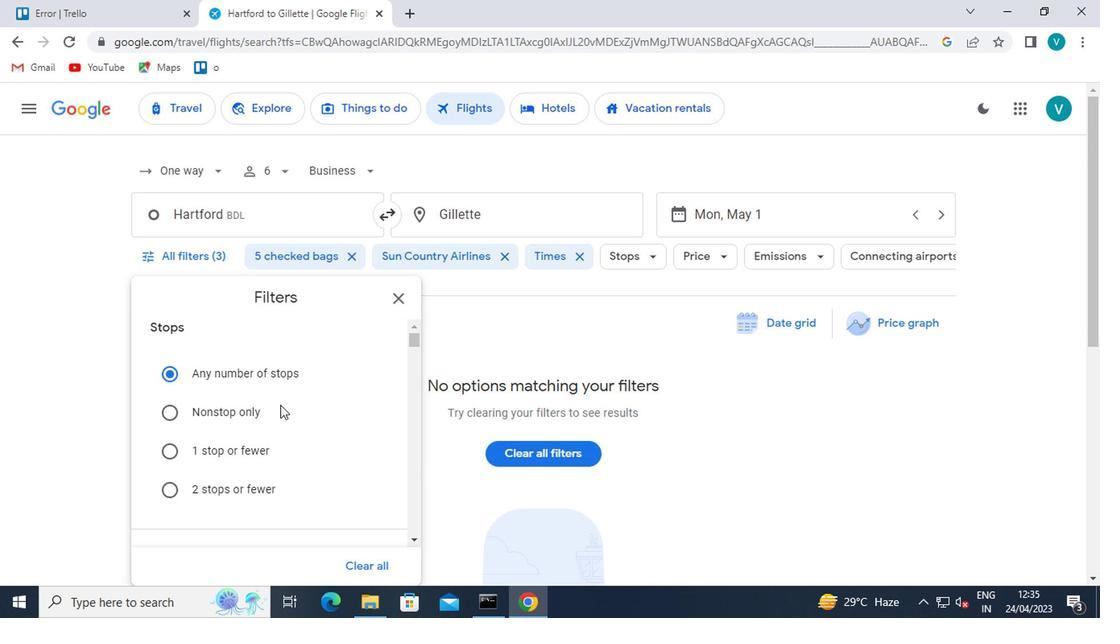 
Action: Mouse scrolled (305, 430) with delta (0, -1)
Screenshot: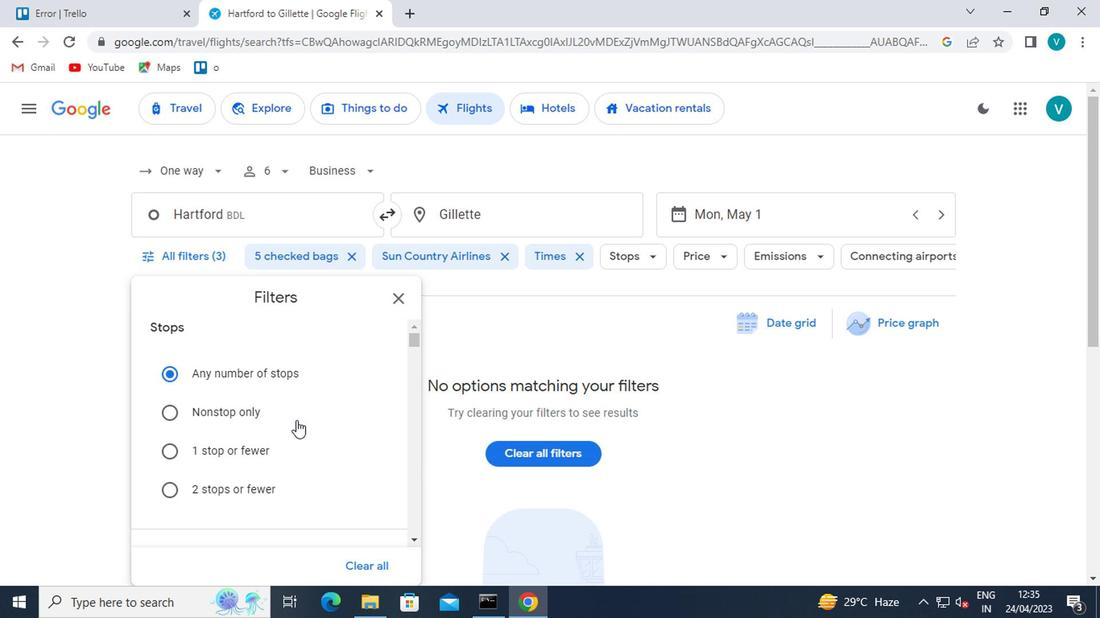 
Action: Mouse scrolled (305, 430) with delta (0, -1)
Screenshot: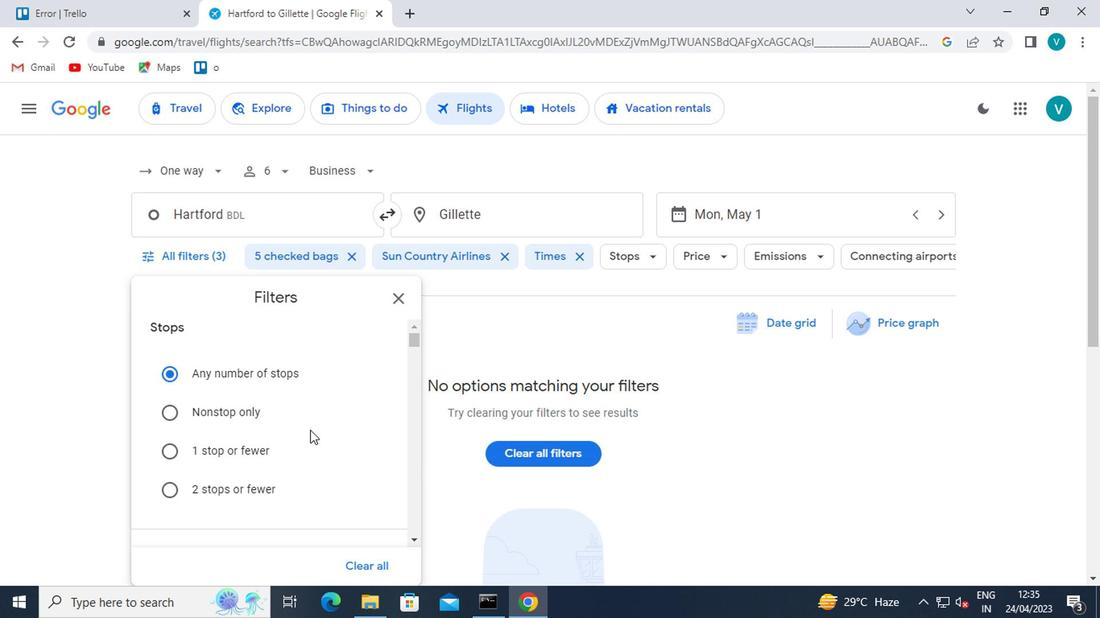 
Action: Mouse scrolled (305, 430) with delta (0, -1)
Screenshot: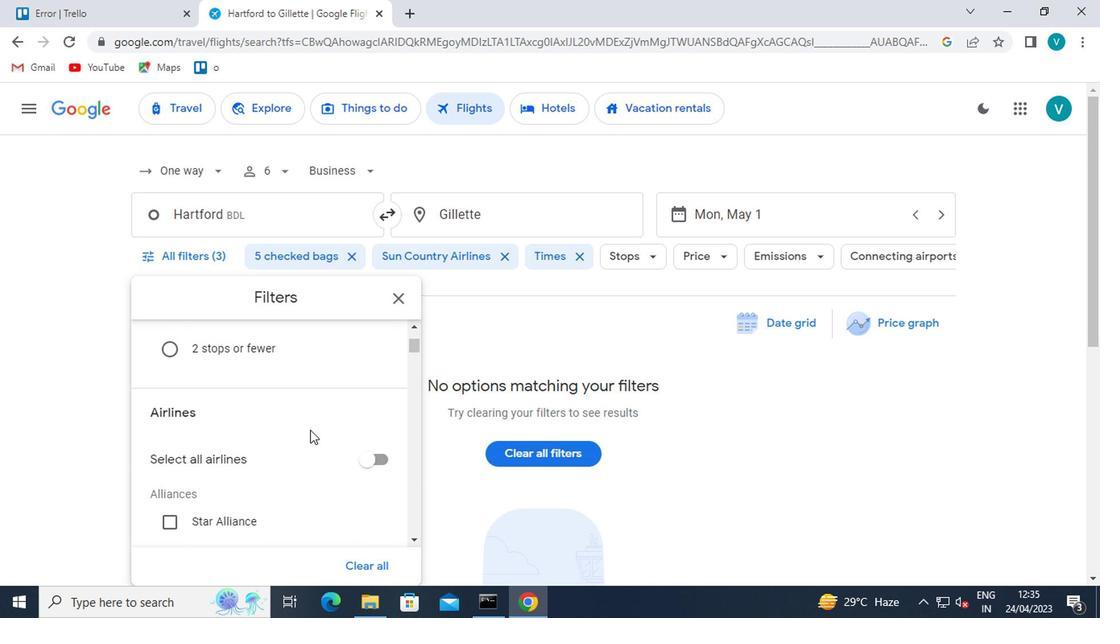 
Action: Mouse scrolled (305, 430) with delta (0, -1)
Screenshot: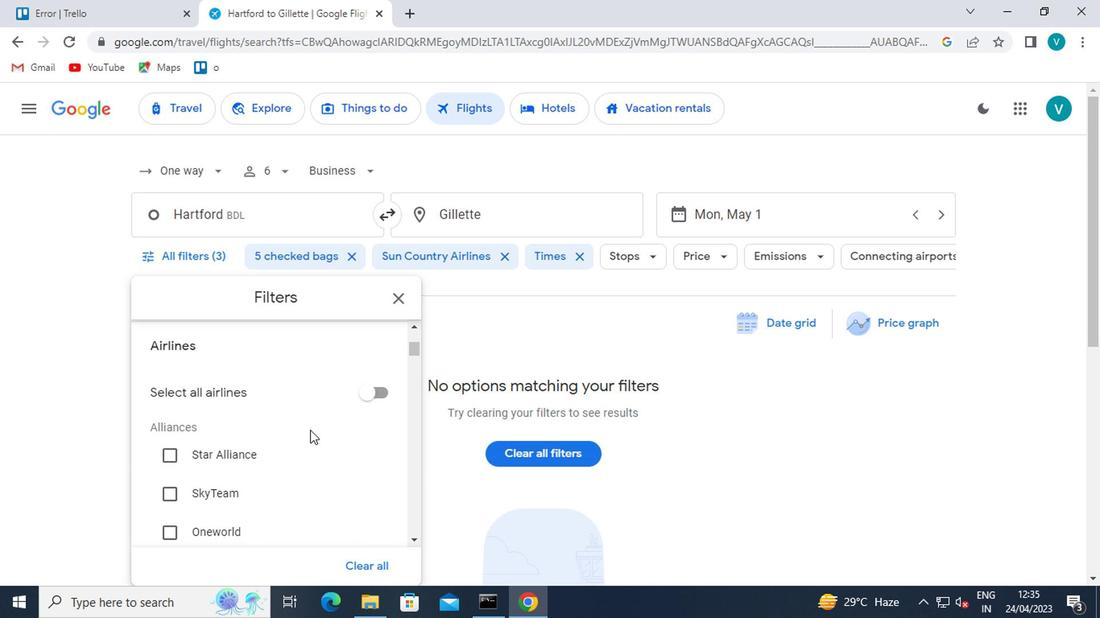 
Action: Mouse scrolled (305, 430) with delta (0, -1)
Screenshot: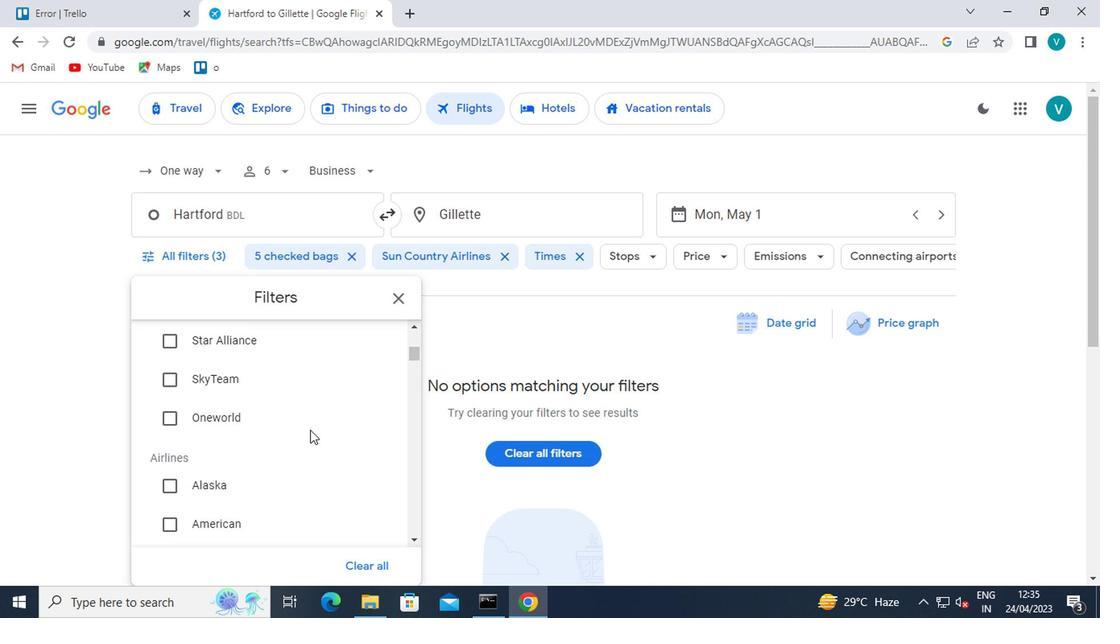 
Action: Mouse scrolled (305, 430) with delta (0, -1)
Screenshot: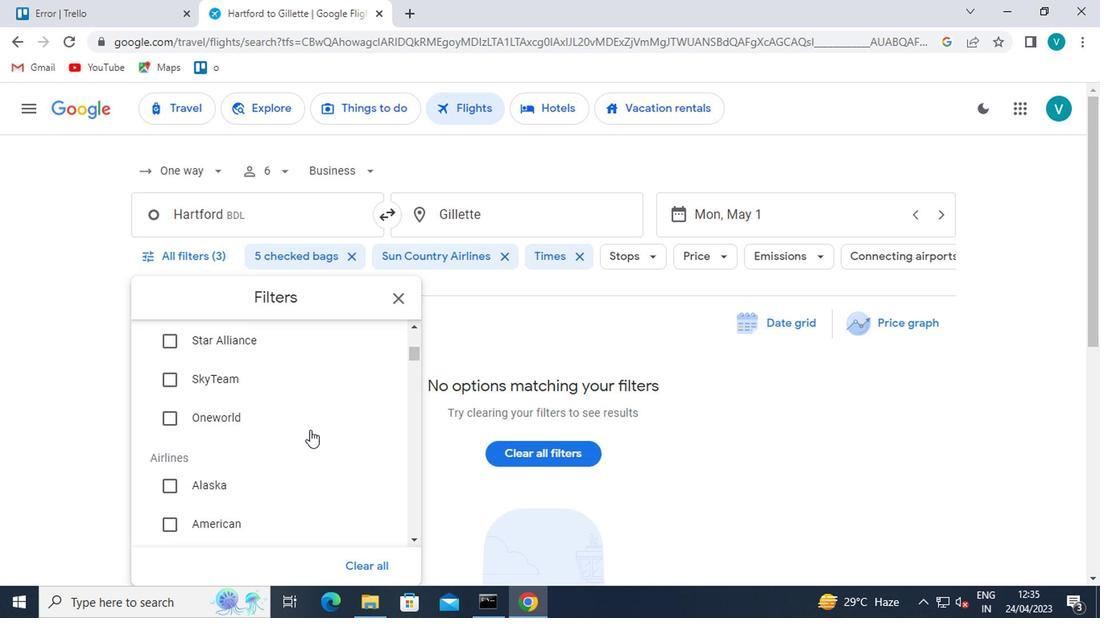
Action: Mouse scrolled (305, 430) with delta (0, -1)
Screenshot: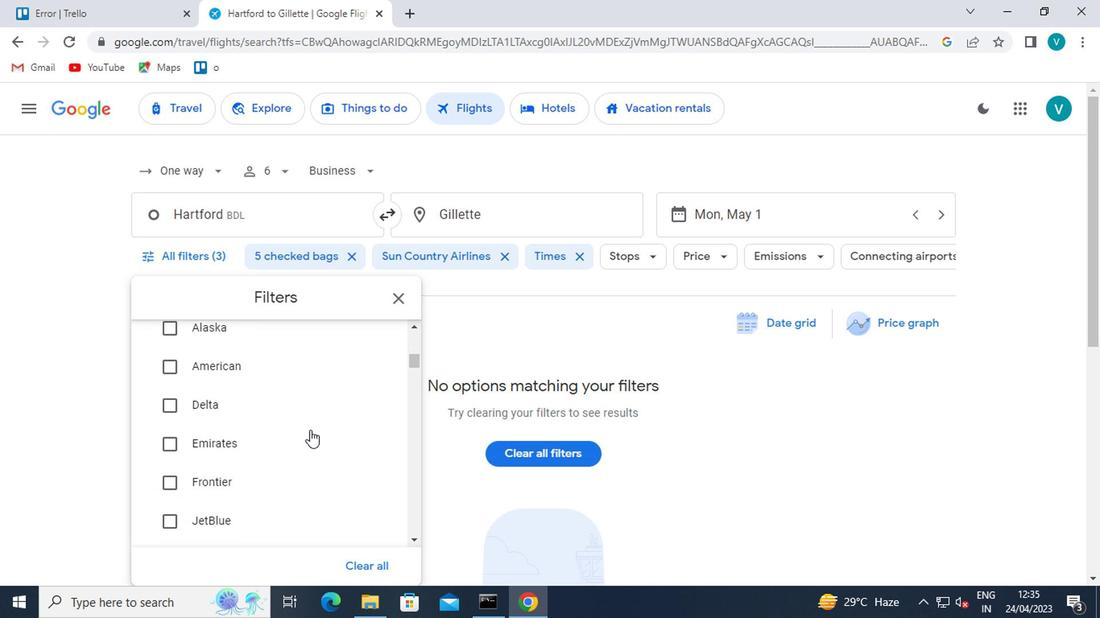 
Action: Mouse moved to (356, 437)
Screenshot: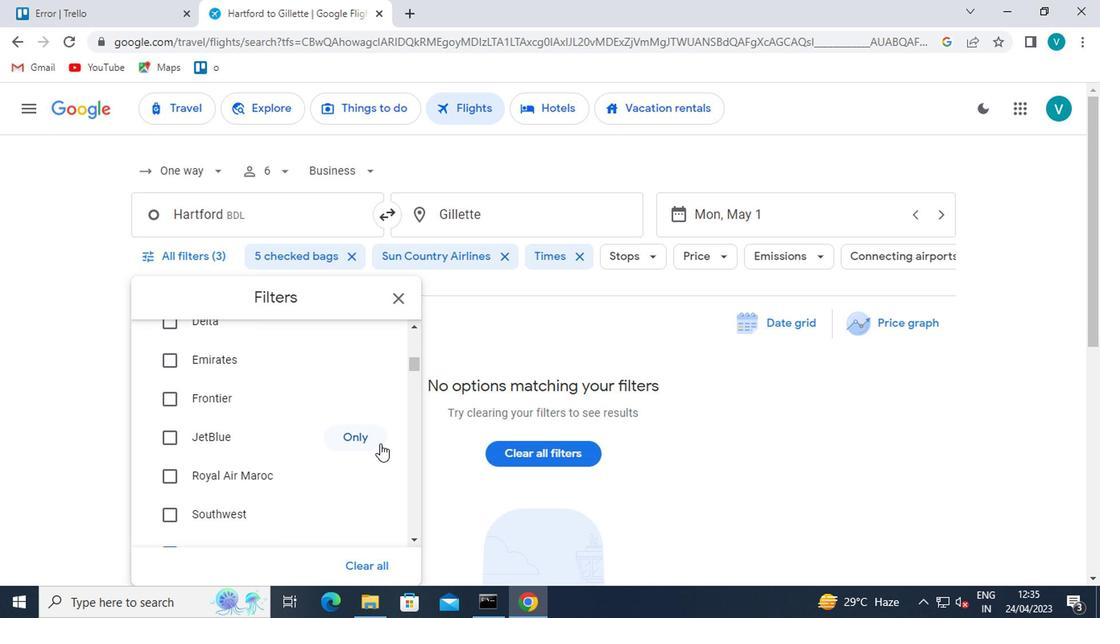 
Action: Mouse pressed left at (356, 437)
Screenshot: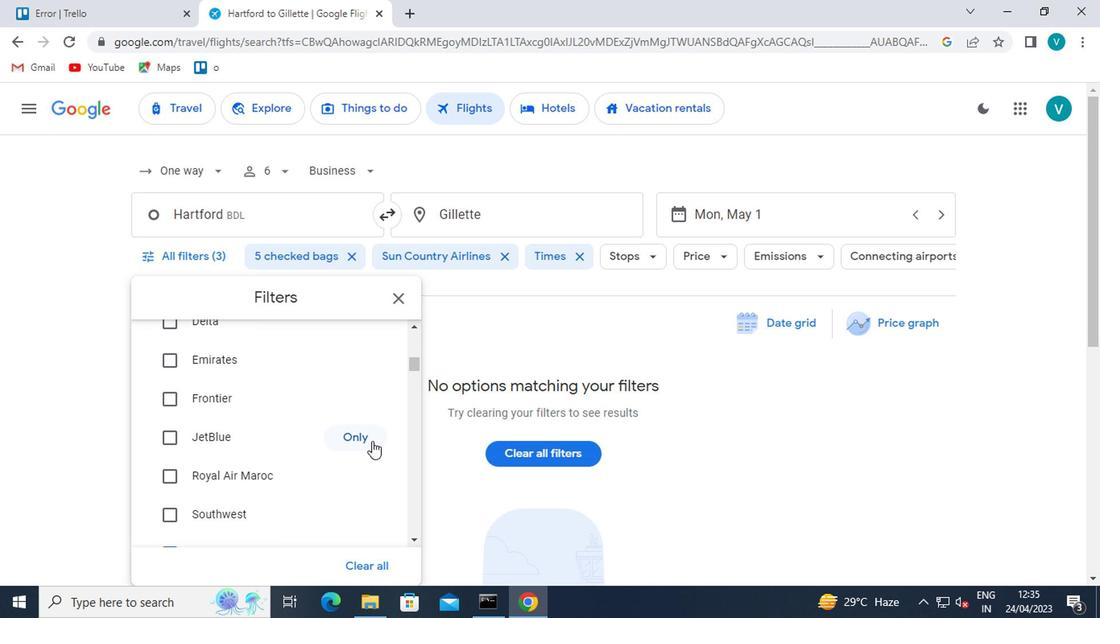 
Action: Mouse moved to (325, 433)
Screenshot: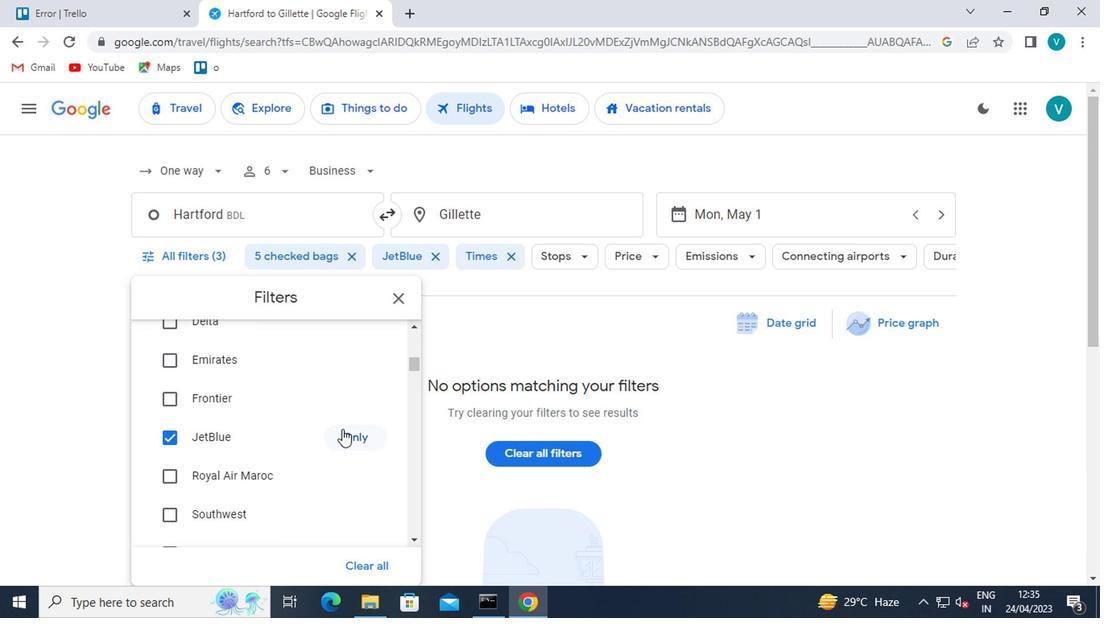 
Action: Mouse scrolled (325, 432) with delta (0, -1)
Screenshot: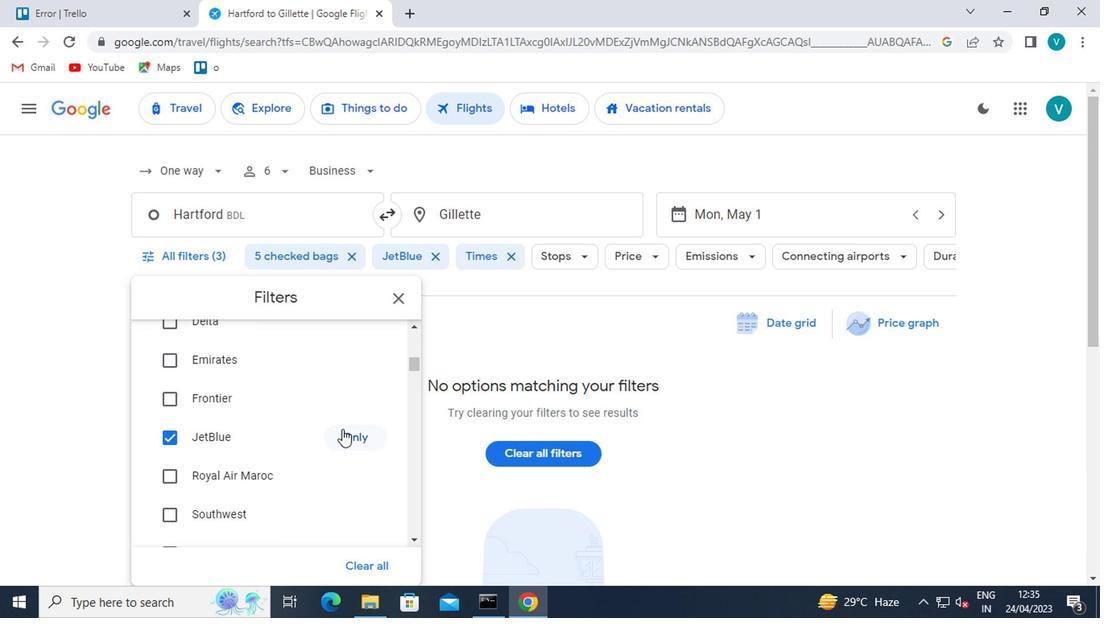 
Action: Mouse moved to (322, 434)
Screenshot: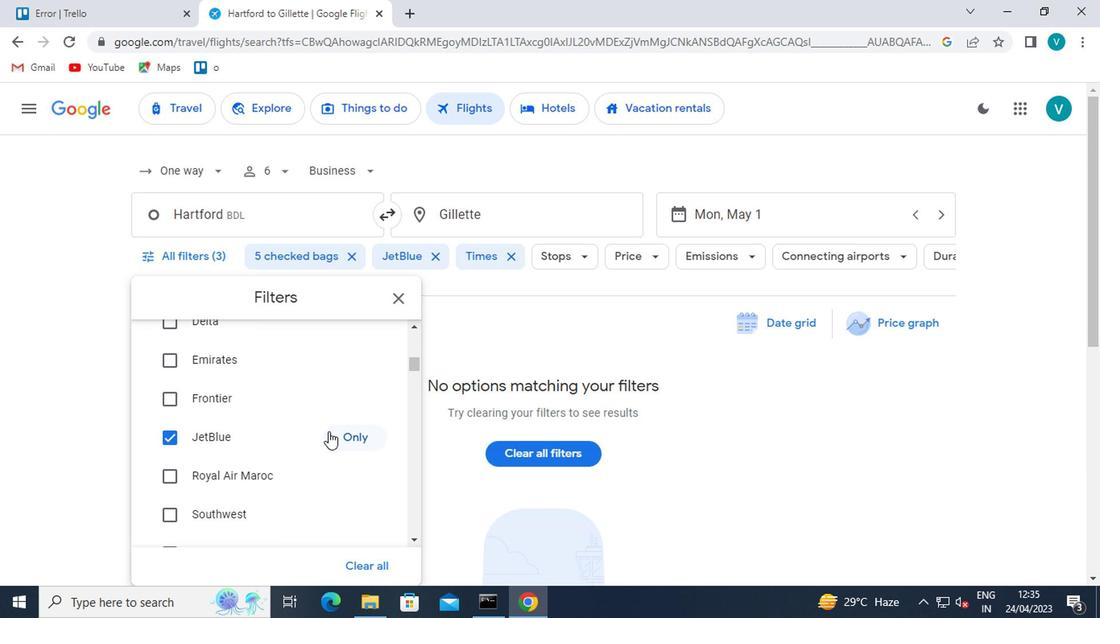 
Action: Mouse scrolled (322, 433) with delta (0, 0)
Screenshot: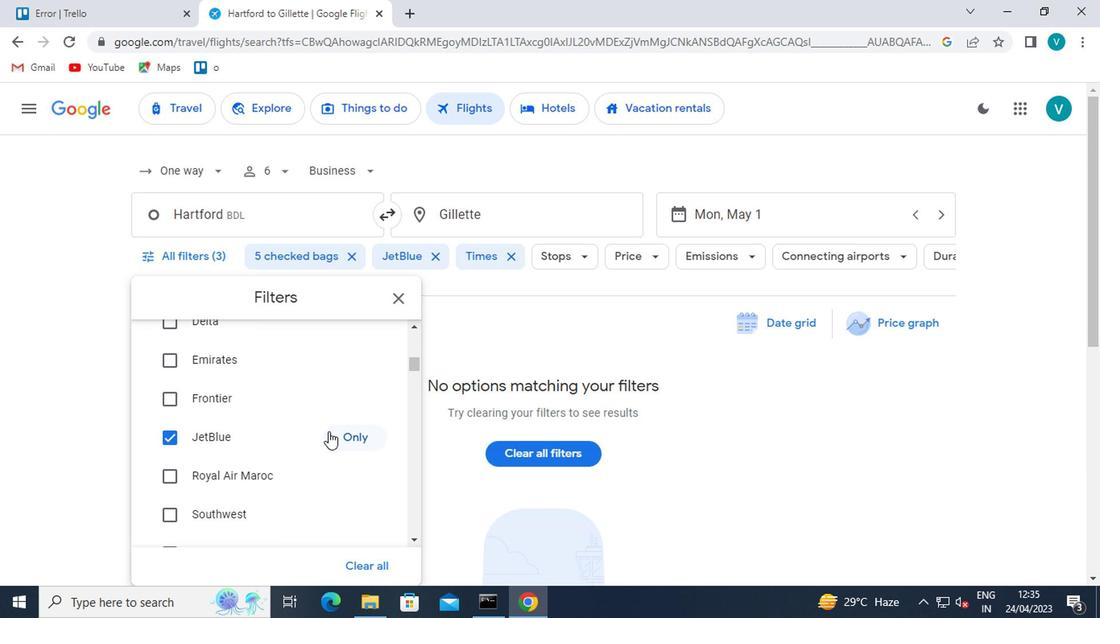 
Action: Mouse moved to (321, 435)
Screenshot: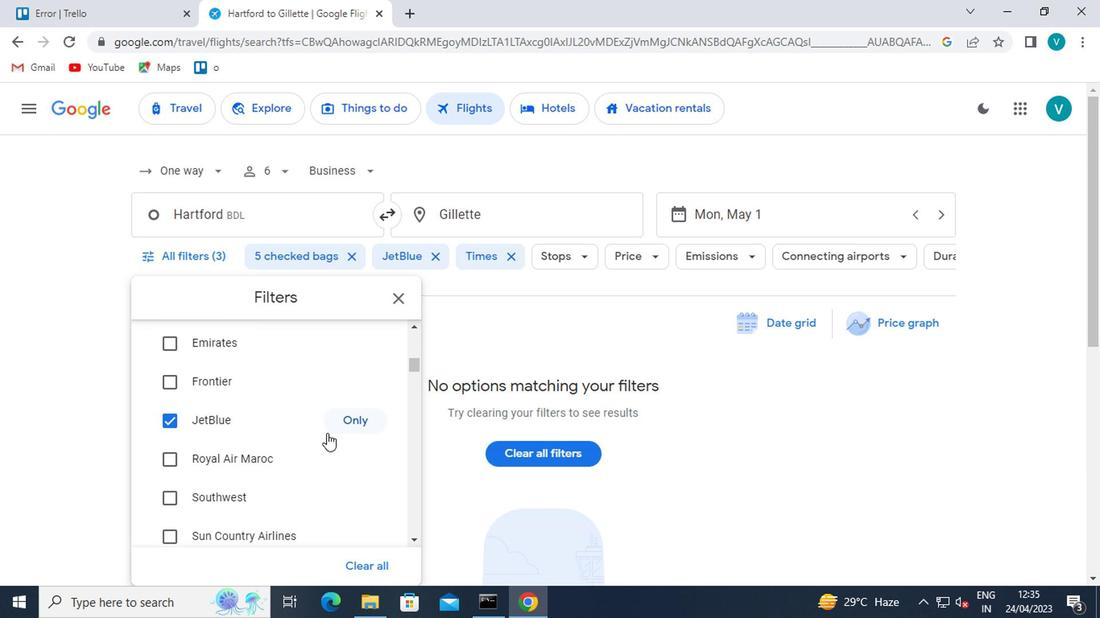 
Action: Mouse scrolled (321, 434) with delta (0, -1)
Screenshot: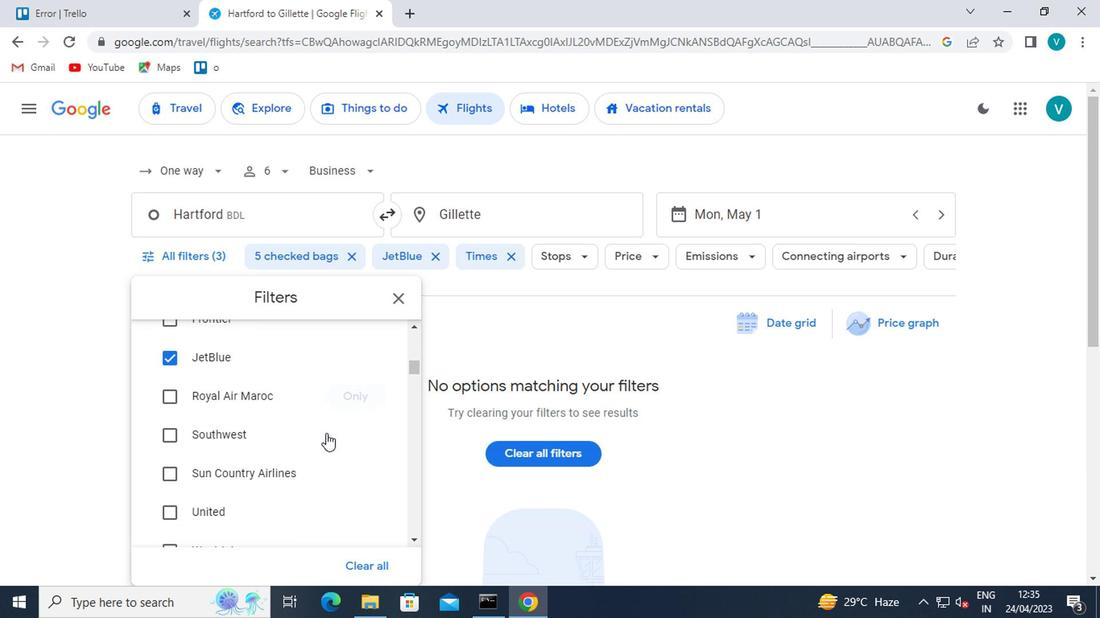 
Action: Mouse scrolled (321, 434) with delta (0, -1)
Screenshot: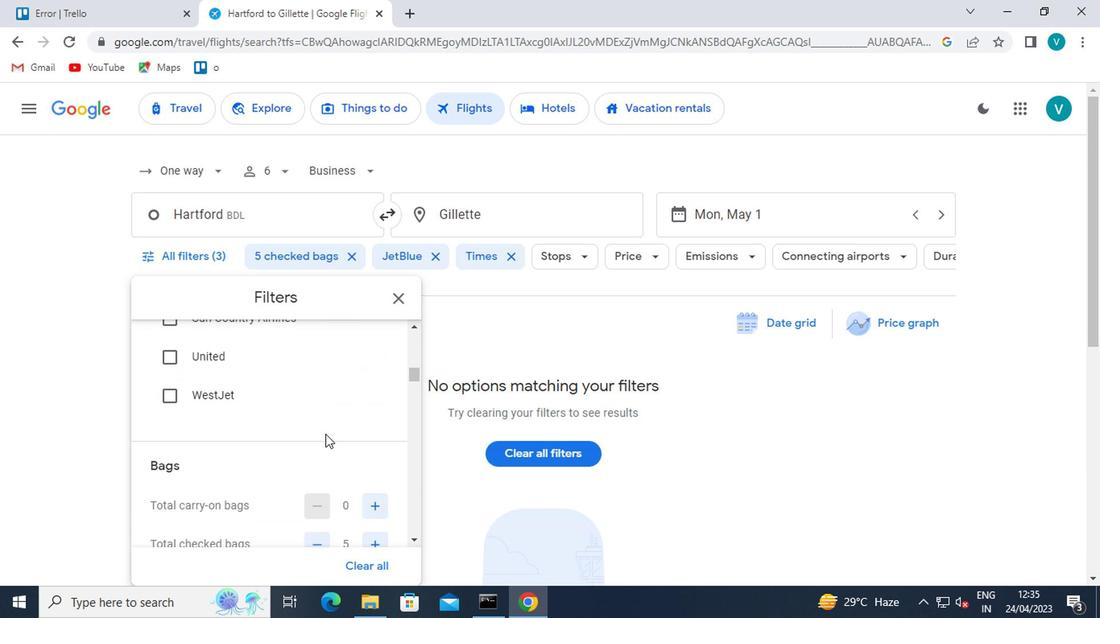 
Action: Mouse moved to (317, 458)
Screenshot: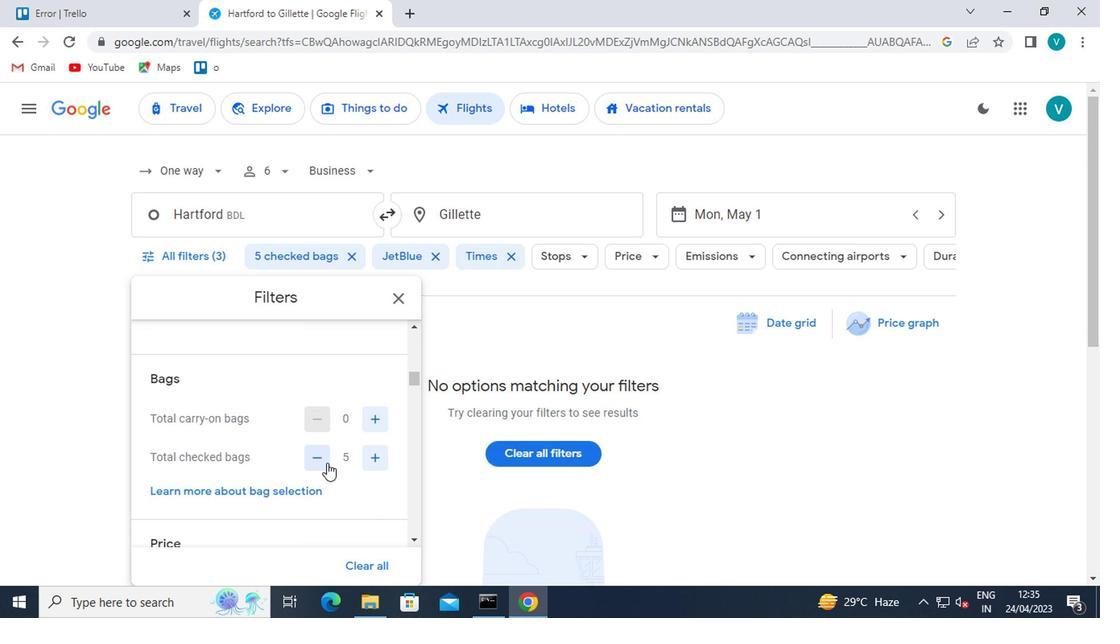 
Action: Mouse pressed left at (317, 458)
Screenshot: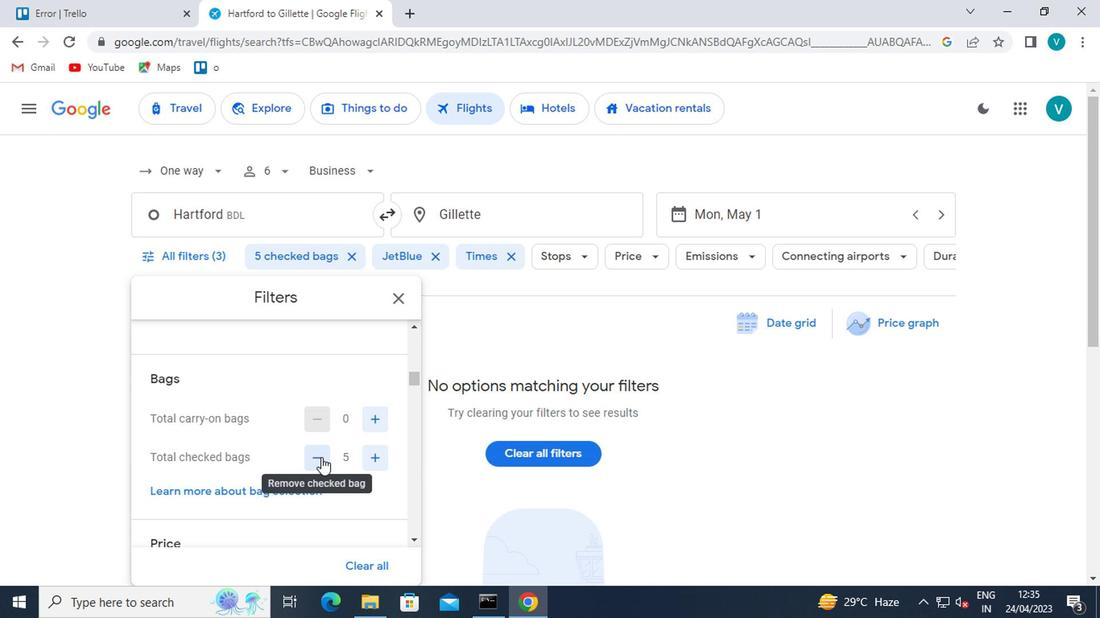 
Action: Mouse scrolled (317, 457) with delta (0, 0)
Screenshot: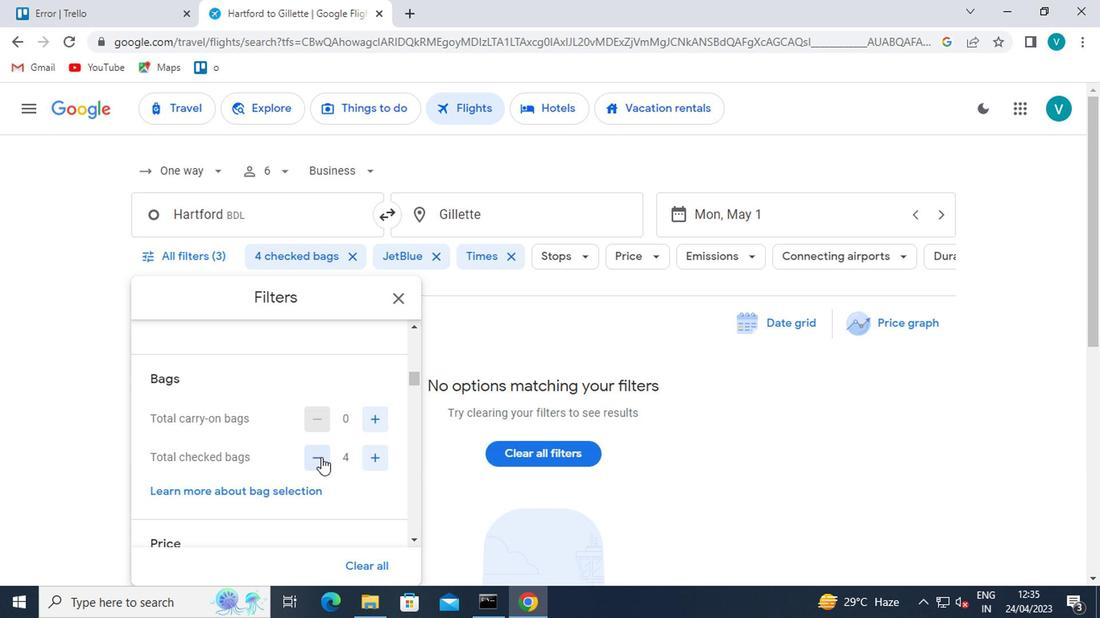 
Action: Mouse scrolled (317, 457) with delta (0, 0)
Screenshot: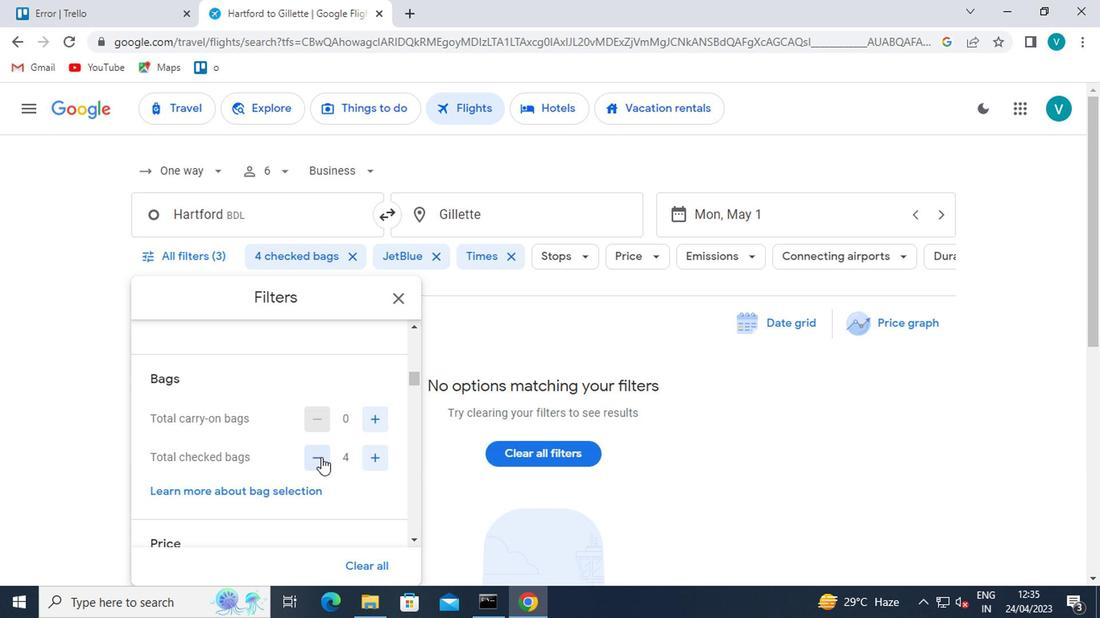 
Action: Mouse moved to (178, 449)
Screenshot: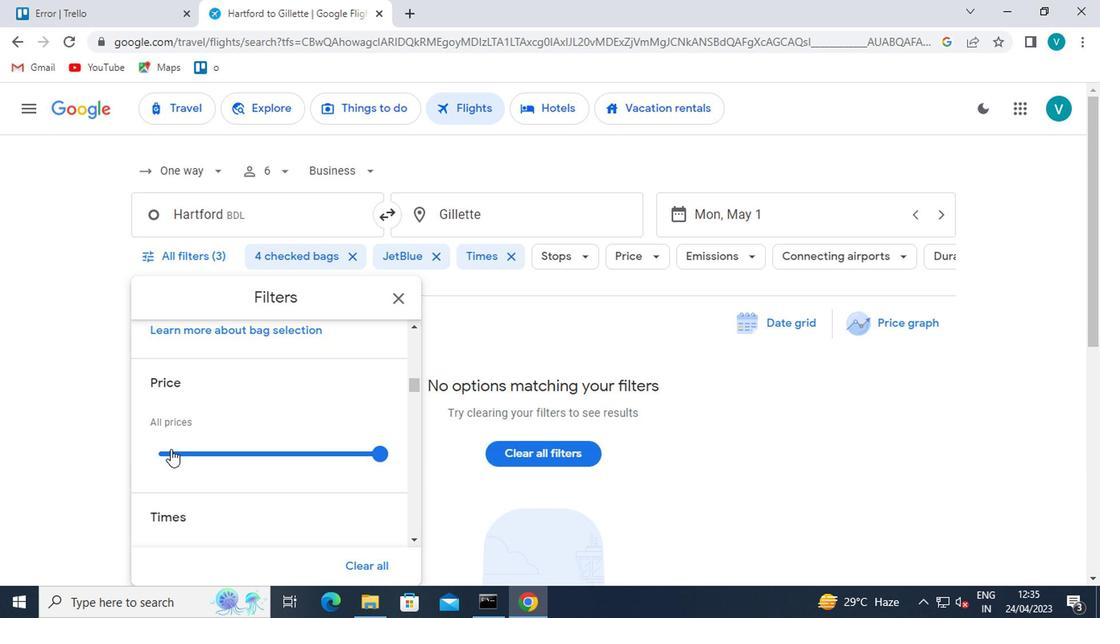 
Action: Mouse scrolled (178, 449) with delta (0, 0)
Screenshot: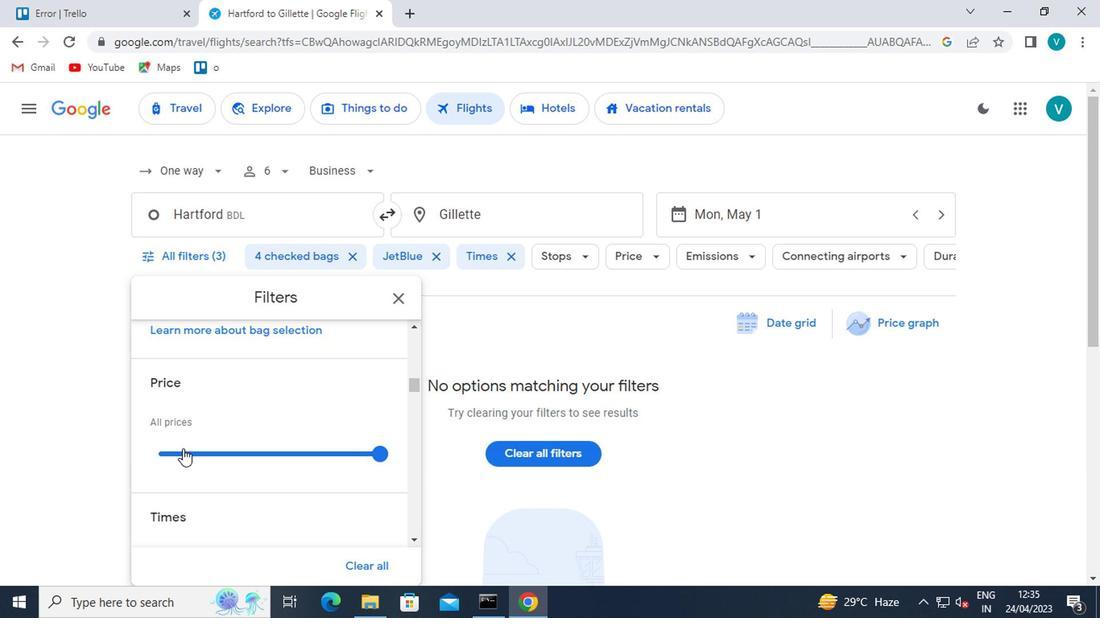 
Action: Mouse scrolled (178, 449) with delta (0, 0)
Screenshot: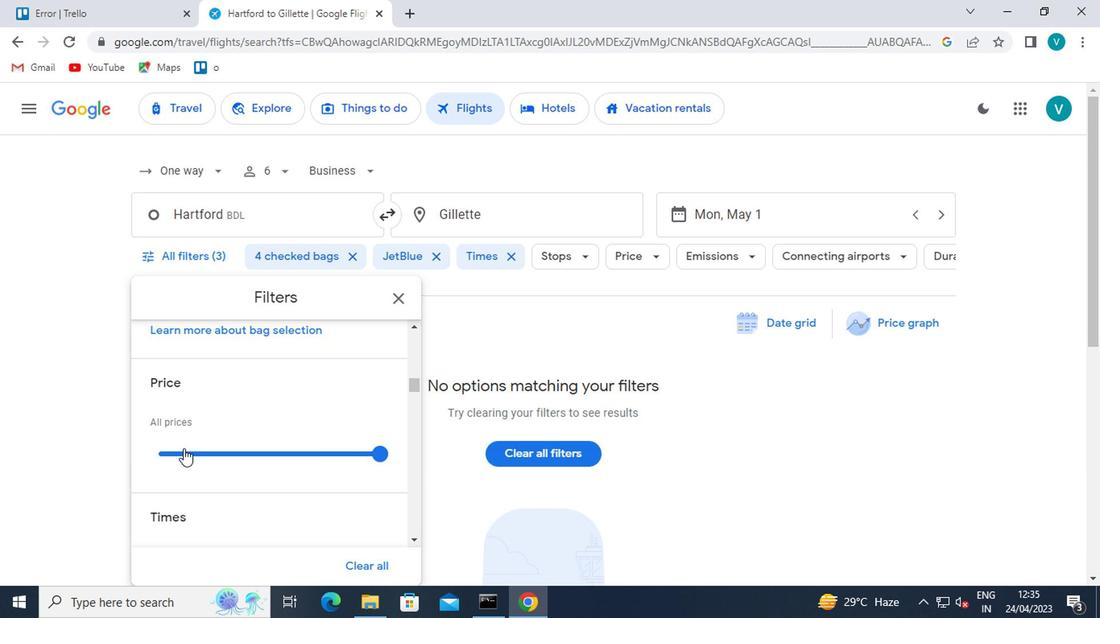 
Action: Mouse moved to (270, 468)
Screenshot: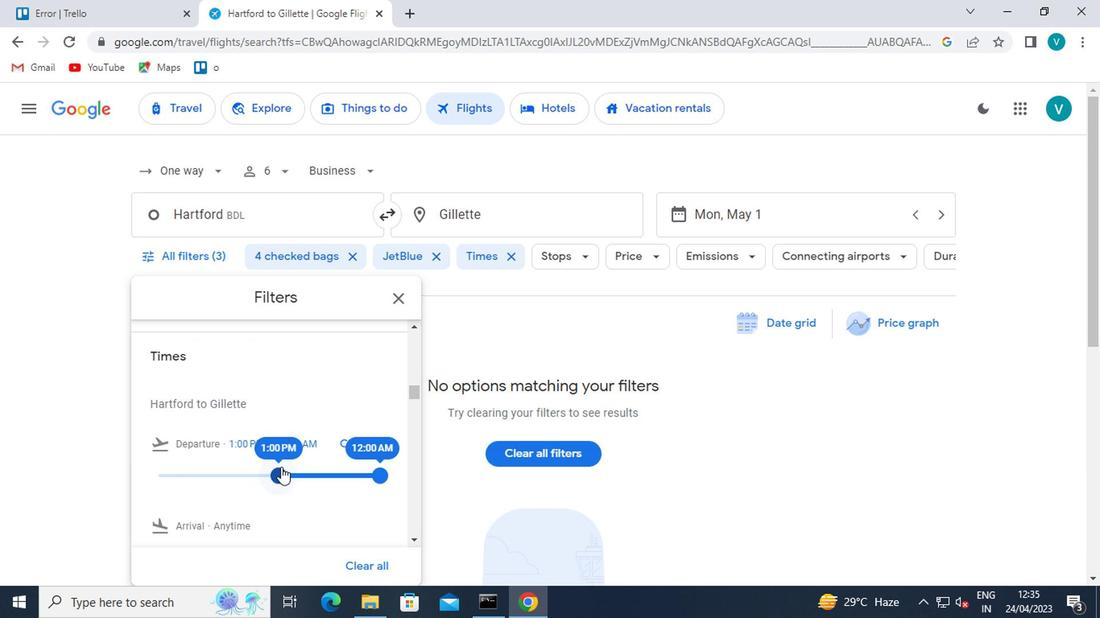 
Action: Mouse pressed left at (270, 468)
Screenshot: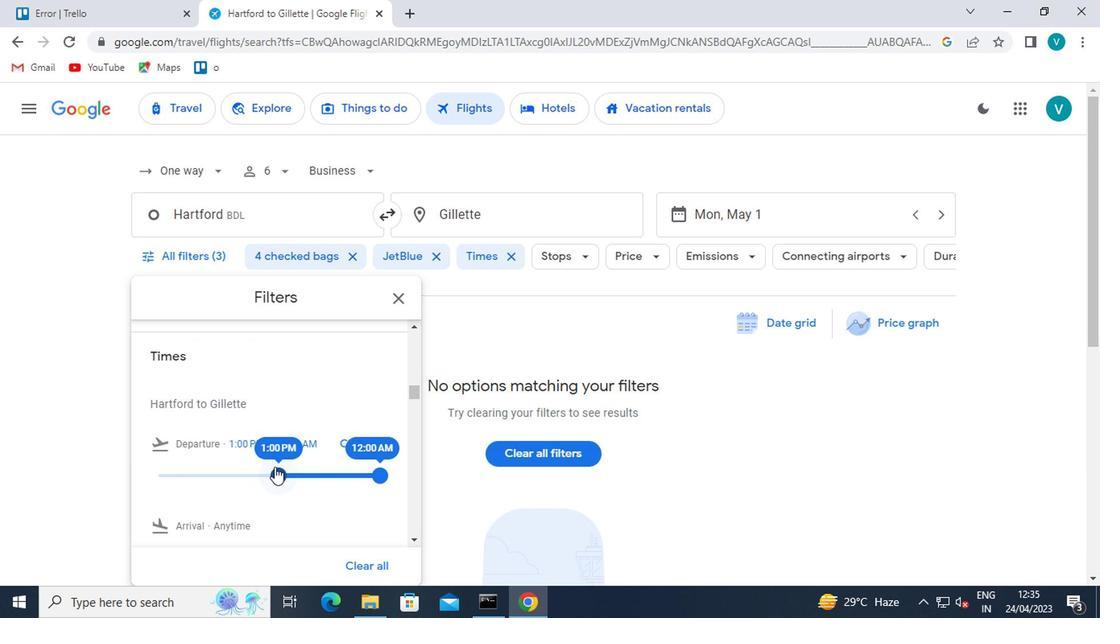 
Action: Mouse moved to (287, 465)
Screenshot: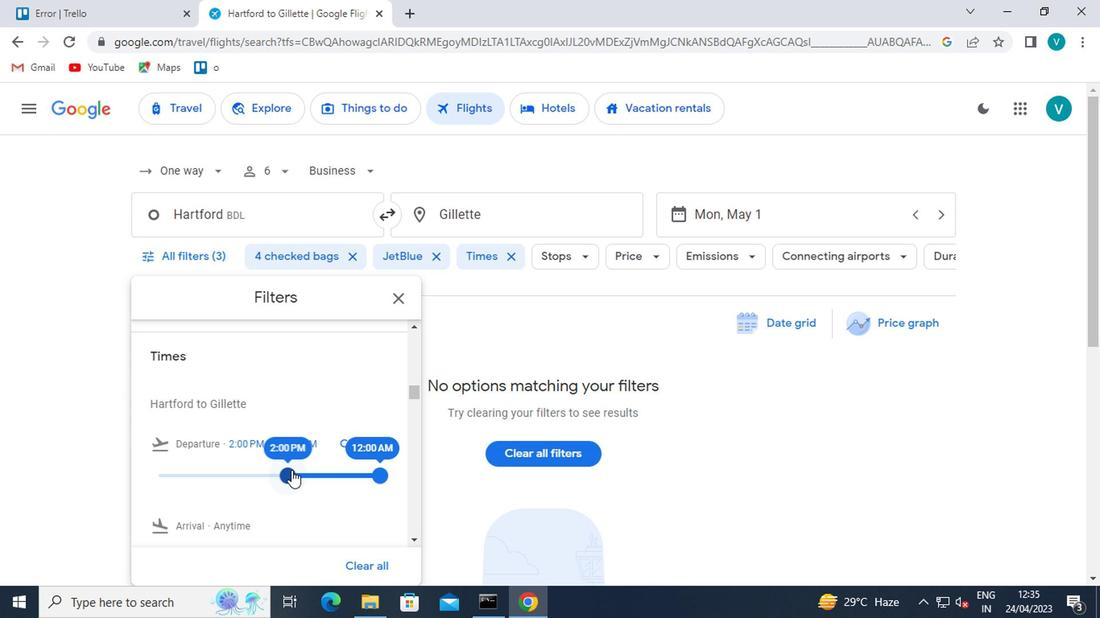 
Action: Key pressed <Key.f8>
Screenshot: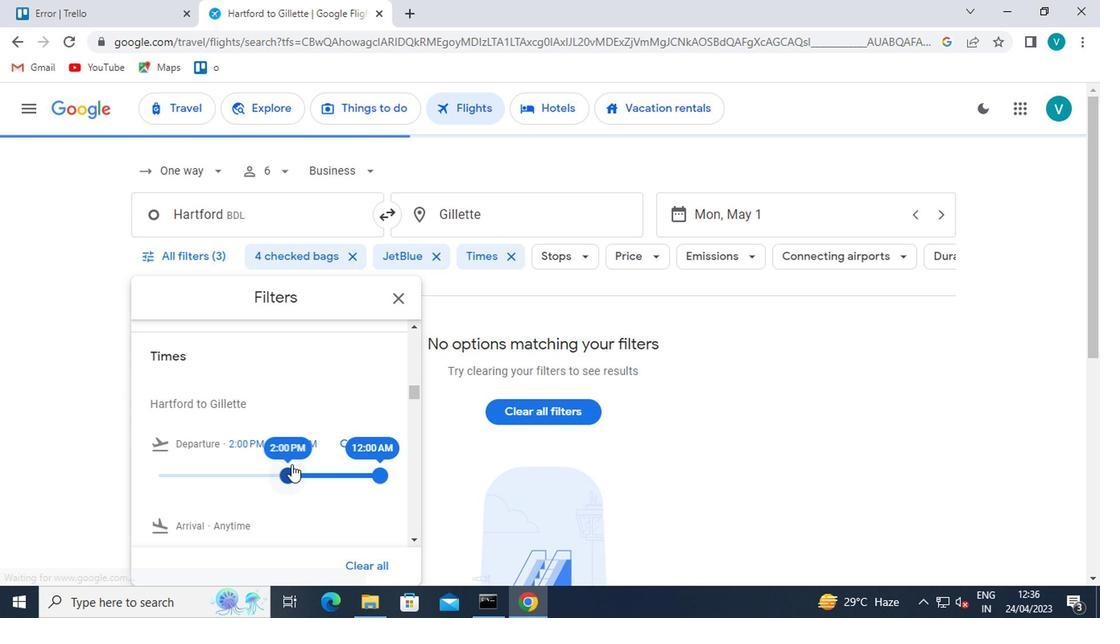 
